 Task: Open a blank google sheet and write heading  Navigate Sales. Add 10 people name  'David White, Emily Green, Andrew Baker, Madison Evans, Logan King, Grace Hill, Gabriel Young, Elizabeth Flores, Samuel Reed, Avery Nelson'Item code in between  450-900. Product range in between  1000-5000. Add Products  Nike shoe, Adidas shoe, Gucci T-shirt, Louis Vuitton bag, Zara Shirt, H&M jeans, Chanel perfume, Versace perfume, Ralph Lauren, Prada ShirtChoose quantity  4 to 9 Tax 12 percent commission 2 percent Total Add Amount. Save page  Navigate Sales log   book
Action: Mouse pressed left at (297, 162)
Screenshot: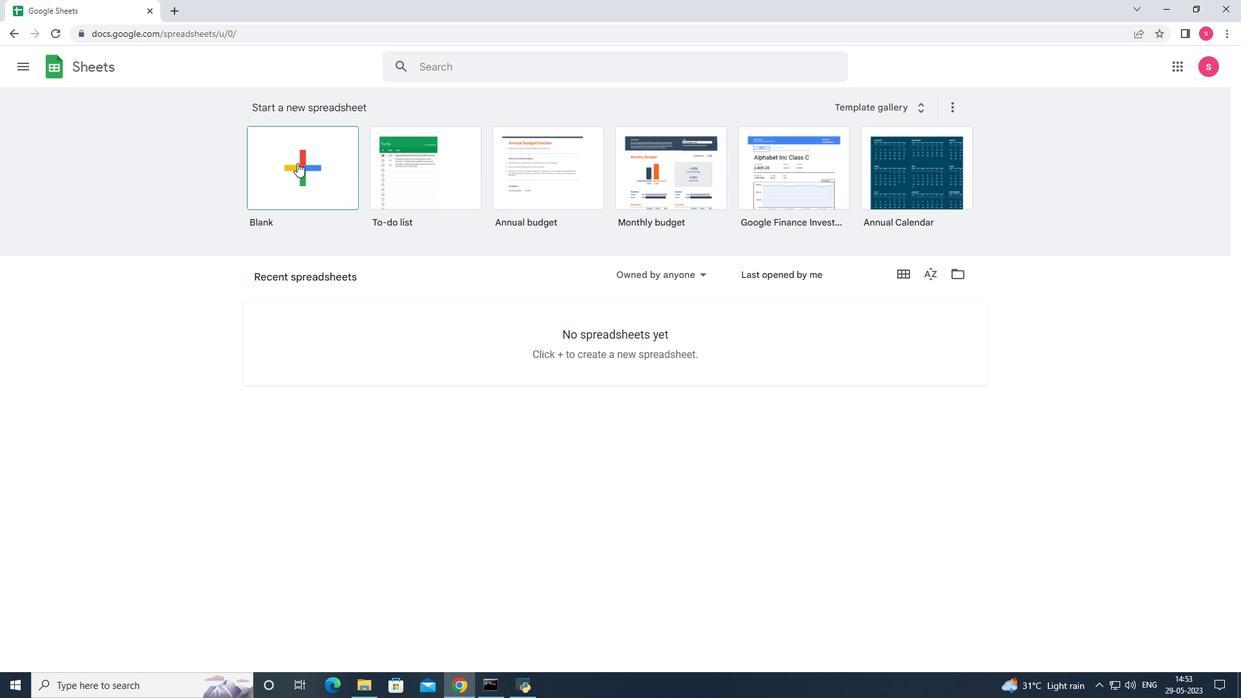 
Action: Mouse moved to (40, 160)
Screenshot: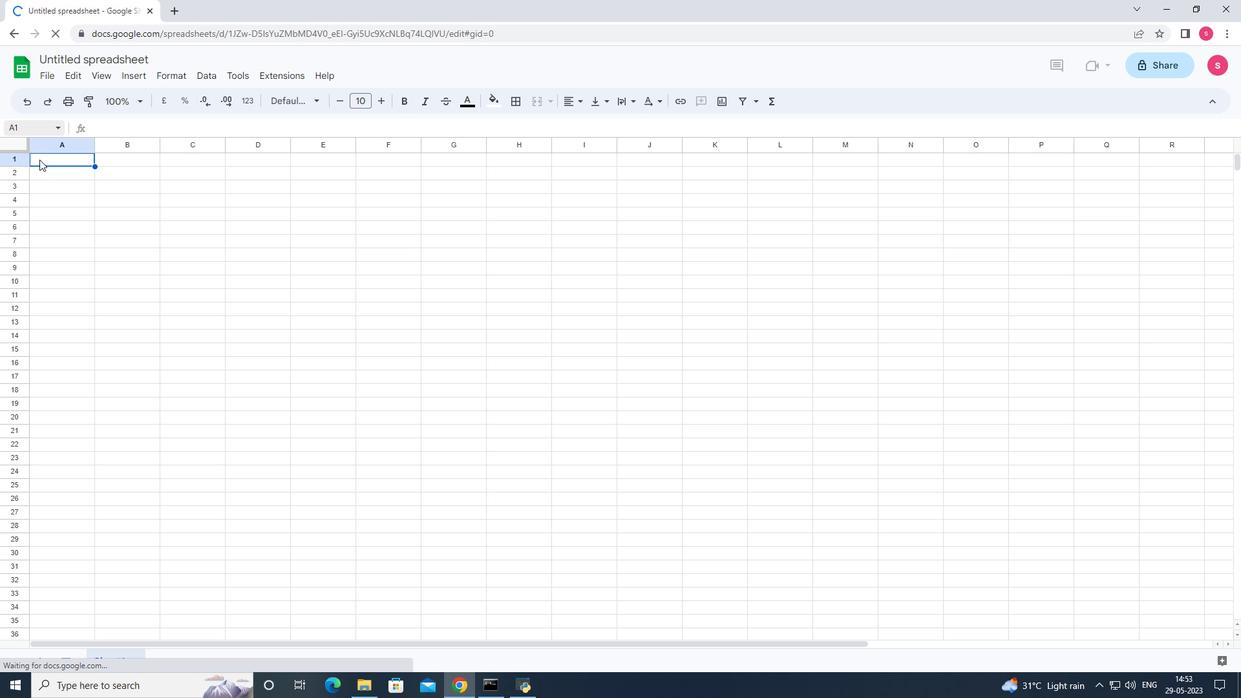 
Action: Mouse pressed left at (40, 160)
Screenshot: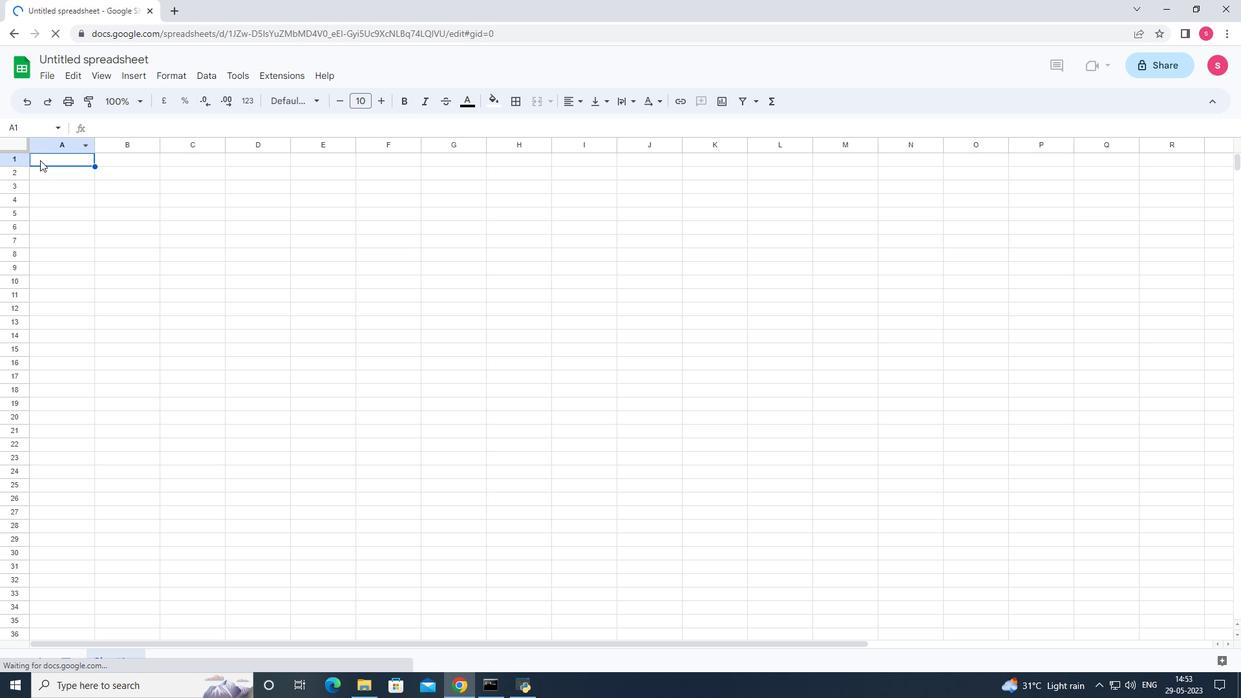 
Action: Key pressed <Key.shift>Navigate<Key.space><Key.shift>Sale
Screenshot: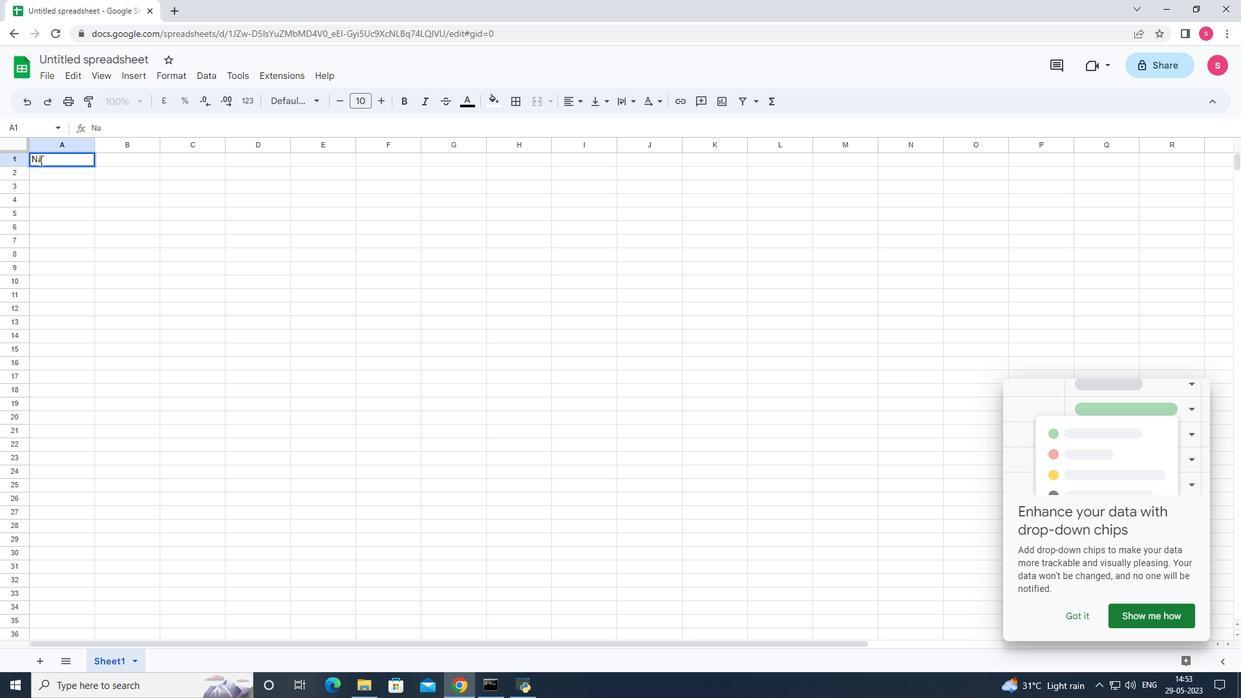 
Action: Mouse moved to (66, 162)
Screenshot: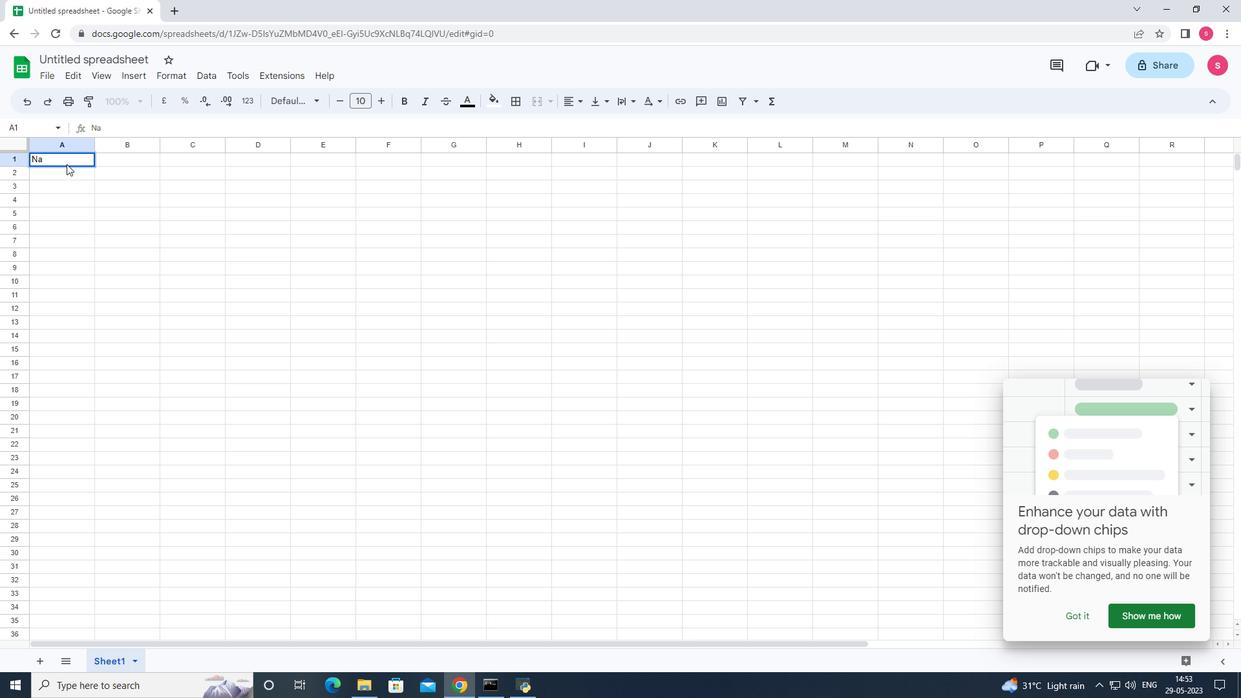 
Action: Mouse pressed left at (66, 162)
Screenshot: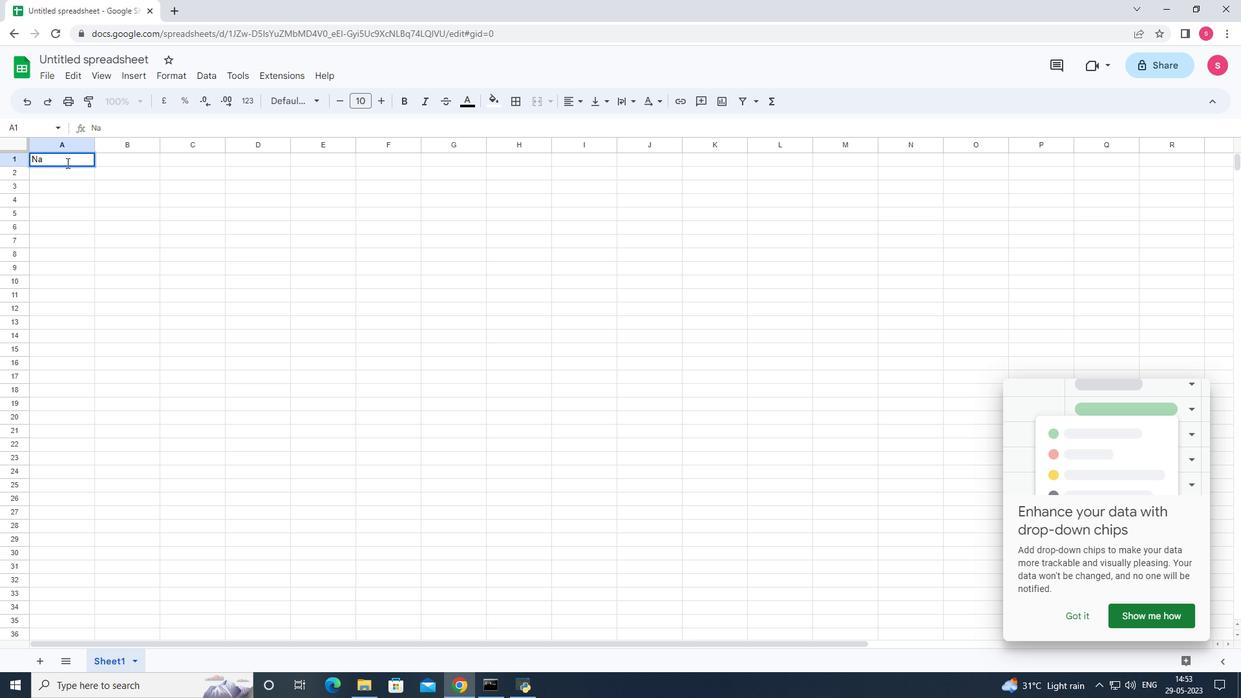 
Action: Mouse moved to (1079, 617)
Screenshot: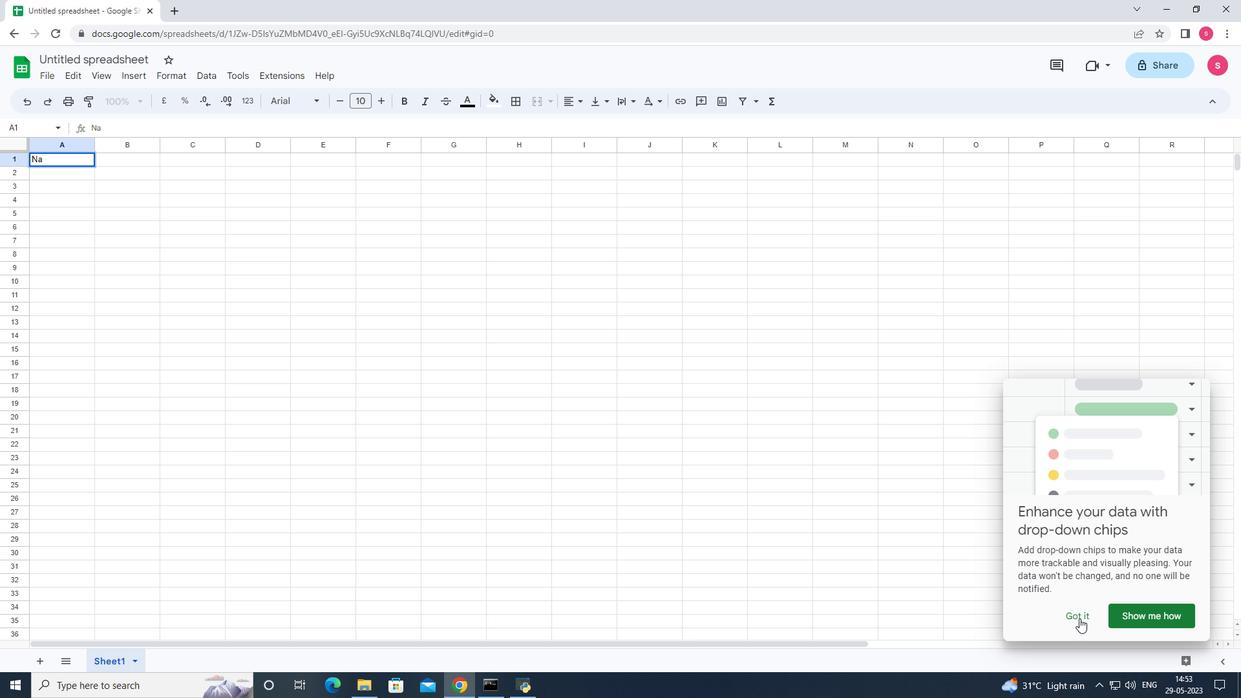
Action: Mouse pressed left at (1079, 617)
Screenshot: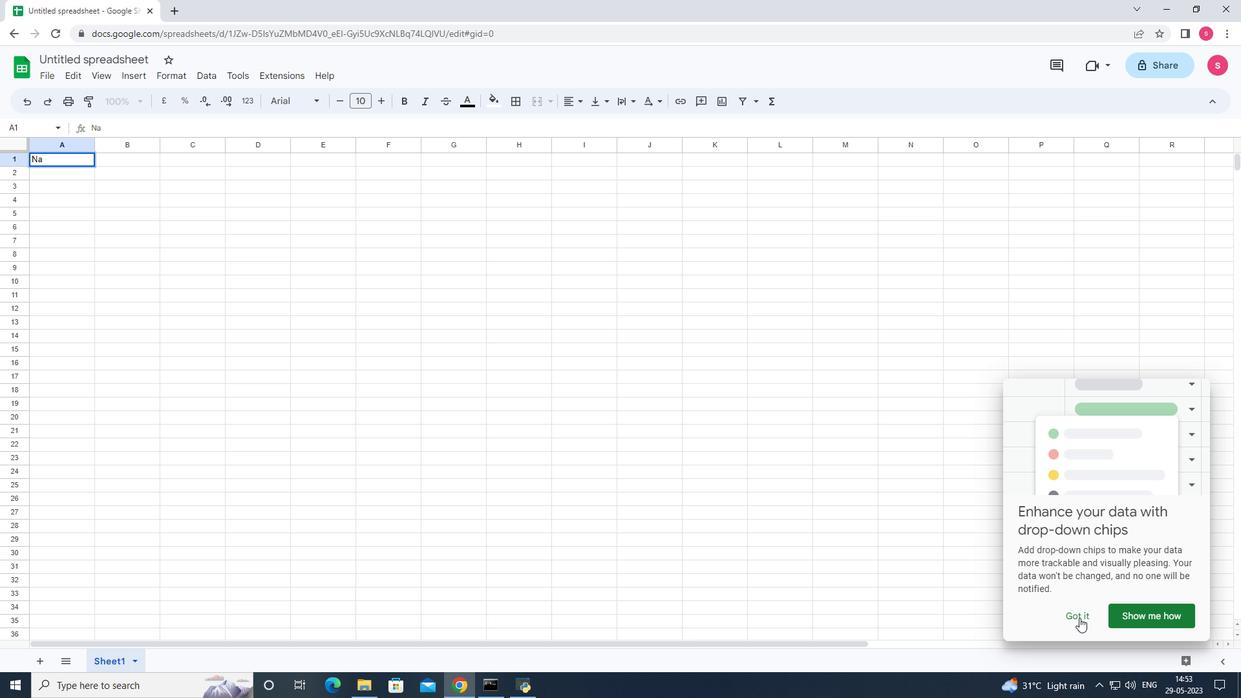 
Action: Mouse moved to (56, 163)
Screenshot: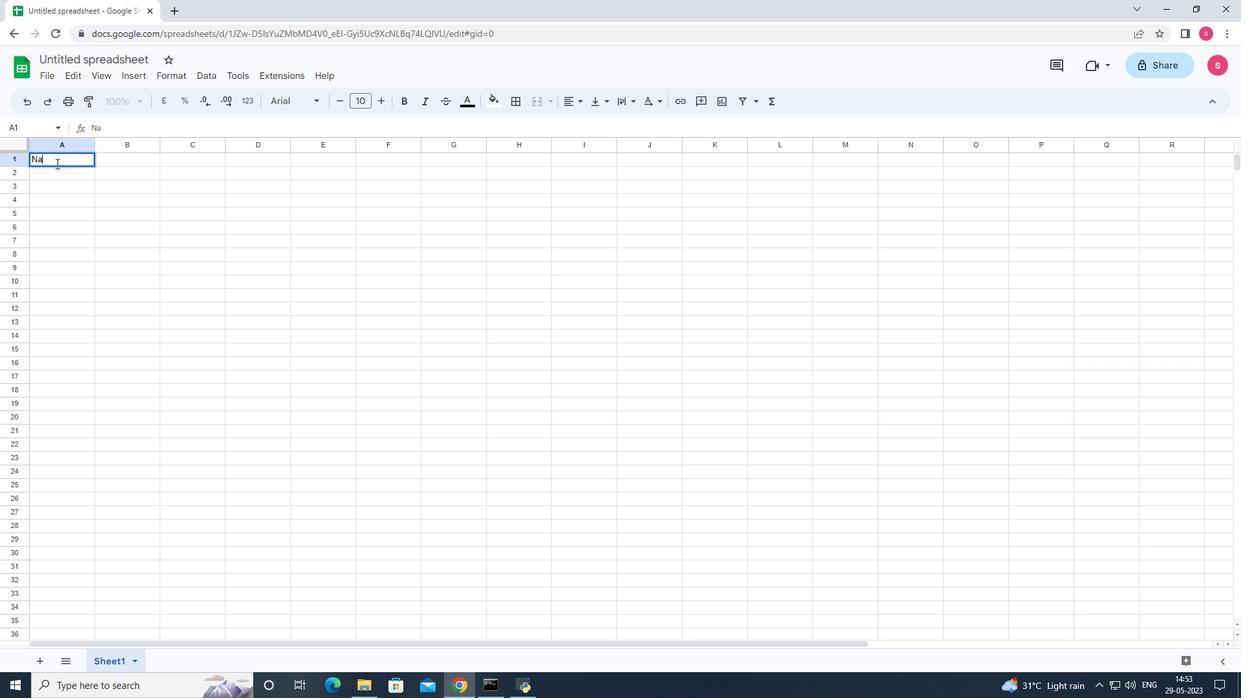 
Action: Key pressed <Key.backspace><Key.backspace><Key.shift>Navigate<Key.space><Key.shift><Key.shift><Key.shift><Key.shift><Key.shift><Key.shift><Key.shift><Key.shift><Key.shift><Key.shift><Key.shift><Key.shift><Key.shift><Key.shift><Key.shift>Sales<Key.tab><Key.down><Key.left><Key.shift>Name<Key.down><Key.shift><Key.shift><Key.shift><Key.shift><Key.shift><Key.shift><Key.shift><Key.shift><Key.shift><Key.shift><Key.shift>David<Key.space><Key.shift>White<Key.down><Key.shift><Key.shift><Key.shift>Emily<Key.space><Key.shift>Green<Key.down><Key.shift><Key.shift><Key.shift><Key.shift><Key.shift><Key.shift><Key.shift>Anf<Key.backspace>drew<Key.space><Key.shift><Key.shift><Key.shift><Key.shift><Key.shift><Key.shift><Key.shift><Key.shift><Key.shift><Key.shift><Key.shift><Key.shift><Key.shift><Key.shift><Key.shift><Key.shift><Key.shift><Key.shift><Key.shift><Key.shift><Key.shift><Key.shift><Key.shift><Key.shift><Key.shift><Key.shift><Key.shift><Key.shift><Key.shift>Baker<Key.down><Key.shift><Key.shift><Key.shift><Key.shift><Key.shift><Key.shift><Key.shift><Key.shift><Key.shift><Key.shift><Key.shift><Key.shift><Key.shift><Key.shift><Key.shift><Key.shift>Madison<Key.space><Key.shift><Key.shift>Evans<Key.tab><Key.left><Key.down><Key.shift><Key.shift><Key.shift><Key.shift><Key.shift><Key.shift><Key.shift><Key.shift><Key.shift><Key.shift><Key.shift><Key.shift><Key.shift><Key.shift><Key.shift><Key.shift><Key.shift><Key.shift><Key.shift><Key.shift><Key.shift><Key.shift><Key.shift><Key.shift><Key.shift><Key.shift><Key.shift><Key.shift><Key.shift><Key.shift><Key.shift><Key.shift><Key.shift><Key.shift><Key.shift><Key.shift><Key.shift><Key.shift><Key.shift><Key.shift><Key.shift>Logan<Key.space><Key.shift>King<Key.down><Key.shift><Key.shift><Key.shift><Key.shift><Key.shift><Key.shift><Key.shift><Key.shift><Key.shift><Key.shift><Key.shift><Key.shift><Key.shift><Key.shift>Grace<Key.space><Key.shift>N<Key.backspace><Key.shift>Hill<Key.down><Key.shift><Key.shift><Key.shift>Gabriel<Key.space><Key.shift><Key.shift><Key.shift><Key.shift><Key.shift><Key.shift><Key.shift><Key.shift><Key.shift><Key.shift><Key.shift><Key.shift><Key.shift><Key.shift><Key.shift><Key.shift><Key.shift>Young<Key.down><Key.shift><Key.shift><Key.shift><Key.shift><Key.shift>Elizabeth<Key.space><Key.shift><Key.shift><Key.shift><Key.shift><Key.shift><Key.shift><Key.shift><Key.shift><Key.shift>Flores<Key.down><Key.shift>Samuel<Key.space><Key.shift><Key.shift><Key.shift><Key.shift><Key.shift><Key.shift><Key.shift><Key.shift><Key.shift><Key.shift><Key.shift>Reed<Key.down><Key.shift>Avery<Key.space><Key.shift>Nalson<Key.right><Key.up><Key.up><Key.up><Key.up><Key.up><Key.up><Key.up><Key.up><Key.up><Key.up><Key.shift>Item<Key.space><Key.shift>Ca<Key.backspace>ode<Key.down>452<Key.down>498<Key.down>468<Key.down>700<Key.down>800<Key.down>750<Key.down>850<Key.down>789<Key.down>658<Key.down>864<Key.down><Key.right><Key.right><Key.left><Key.up><Key.up><Key.up><Key.up><Key.up><Key.up><Key.up><Key.up><Key.up><Key.up><Key.up><Key.shift>Product<Key.space><Key.shift>Range<Key.down>1005<Key.down>2005<Key.down>3005<Key.down>4005<Key.down>4586<Key.down>3856<Key.down>5<Key.backspace>4658<Key.down>6<Key.backspace>21568<Key.backspace><Key.down>3458<Key.down>2658<Key.down><Key.right><Key.up><Key.up><Key.up><Key.up><Key.up><Key.up><Key.up><Key.up><Key.up><Key.up><Key.up><Key.shift>Products<Key.down><Key.shift>Nike<Key.space><Key.shift>SHOE<Key.down><Key.shift><Key.shift><Key.shift><Key.shift><Key.shift><Key.shift><Key.shift>Adidas<Key.space><Key.shift><Key.shift><Key.shift><Key.shift><Key.shift><Key.shift><Key.shift><Key.shift><Key.shift><Key.shift><Key.shift><Key.shift><Key.shift>Shoe<Key.down><Key.shift><Key.shift><Key.shift><Key.shift><Key.shift><Key.shift><Key.shift><Key.shift><Key.shift><Key.shift><Key.shift><Key.shift><Key.shift><Key.shift>Gucci<Key.space><Key.shift><Key.shift><Key.shift>T-shirt<Key.down><Key.shift><Key.shift><Key.shift><Key.shift>Lous<Key.backspace>is<Key.space><Key.shift><Key.shift><Key.shift><Key.shift><Key.shift><Key.shift><Key.shift><Key.shift><Key.shift><Key.shift><Key.shift><Key.shift><Key.shift><Key.shift><Key.shift><Key.shift><Key.shift>Vuitton<Key.space><Key.shift>Bag<Key.down><Key.shift><Key.shift><Key.shift><Key.shift><Key.shift><Key.shift><Key.shift><Key.shift><Key.shift><Key.shift><Key.shift><Key.shift><Key.shift><Key.shift><Key.shift><Key.shift><Key.shift><Key.shift><Key.shift>Zara<Key.space><Key.shift><Key.shift><Key.shift><Key.shift><Key.shift><Key.shift><Key.shift><Key.shift><Key.shift><Key.shift><Key.shift><Key.shift><Key.shift><Key.shift><Key.shift><Key.shift><Key.shift><Key.shift><Key.shift><Key.shift><Key.shift><Key.shift><Key.shift><Key.shift><Key.shift><Key.shift><Key.shift><Key.shift><Key.shift><Key.shift><Key.shift><Key.shift><Key.shift><Key.shift><Key.shift><Key.shift><Key.shift><Key.shift><Key.shift><Key.shift>shirt<Key.down><Key.shift><Key.shift><Key.shift><Key.shift><Key.shift><Key.shift><Key.shift><Key.shift><Key.shift><Key.shift><Key.shift><Key.shift><Key.shift>H<Key.shift>&<Key.shift>M<Key.space>jeans<Key.down><Key.shift><Key.shift><Key.shift><Key.shift><Key.shift>Chanel<Key.space><Key.shift>Perfume<Key.down><Key.shift>Va<Key.backspace>ersace<Key.space><Key.shift>Perfume<Key.down><Key.shift><Key.shift><Key.shift><Key.shift><Key.shift><Key.shift><Key.shift><Key.shift><Key.shift><Key.shift><Key.shift><Key.shift><Key.shift><Key.shift>Ralph<Key.space><Key.shift>Lauren<Key.down><Key.shift><Key.shift><Key.shift><Key.shift><Key.shift><Key.shift><Key.shift><Key.shift><Key.shift><Key.shift><Key.shift><Key.shift><Key.shift><Key.shift><Key.shift><Key.shift><Key.shift><Key.shift><Key.shift><Key.shift><Key.shift><Key.shift><Key.shift><Key.shift><Key.shift><Key.shift><Key.shift><Key.shift><Key.shift><Key.shift><Key.shift><Key.shift><Key.shift><Key.shift><Key.shift><Key.shift><Key.shift><Key.shift><Key.shift><Key.shift><Key.shift><Key.shift><Key.shift><Key.shift><Key.shift><Key.shift>Prada<Key.space><Key.shift><Key.shift><Key.shift><Key.shift><Key.shift><Key.shift><Key.shift><Key.shift><Key.shift><Key.shift><Key.shift><Key.shift><Key.shift><Key.shift><Key.shift><Key.shift><Key.shift><Key.shift><Key.shift><Key.shift><Key.shift><Key.shift><Key.shift><Key.shift><Key.shift><Key.shift><Key.shift><Key.shift><Key.shift><Key.shift><Key.shift><Key.shift><Key.shift><Key.shift><Key.shift><Key.shift><Key.shift><Key.shift><Key.shift><Key.shift><Key.shift><Key.shift><Key.shift><Key.shift><Key.shift><Key.shift><Key.shift><Key.shift><Key.shift><Key.shift><Key.shift><Key.shift><Key.shift><Key.shift><Key.shift><Key.shift><Key.shift><Key.shift><Key.shift><Key.shift><Key.shift><Key.shift><Key.shift><Key.shift><Key.shift><Key.shift><Key.shift><Key.shift><Key.shift><Key.shift><Key.shift><Key.shift><Key.shift><Key.shift><Key.shift><Key.shift><Key.shift><Key.shift><Key.shift><Key.shift><Key.shift><Key.shift><Key.shift><Key.shift><Key.shift><Key.shift><Key.shift><Key.shift><Key.shift><Key.shift><Key.shift><Key.shift><Key.shift><Key.shift><Key.shift><Key.shift><Key.shift><Key.shift><Key.shift><Key.shift><Key.shift><Key.shift><Key.shift><Key.shift><Key.shift>Shirt<Key.right><Key.up><Key.up><Key.up><Key.up><Key.up><Key.up><Key.up><Key.up><Key.up><Key.up><Key.shift><Key.shift><Key.shift><Key.shift><Key.shift><Key.shift><Key.shift><Key.shift><Key.shift><Key.shift><Key.shift>Quantity<Key.down>4<Key.down><Key.down><Key.up>5<Key.down>6<Key.down>8<Key.down>9<Key.down>7<Key.down>5<Key.down>6<Key.down>8<Key.down><Key.down>4<Key.backspace><Key.up>4<Key.right><Key.up><Key.up><Key.up><Key.up><Key.up><Key.up><Key.up><Key.up><Key.up><Key.up><Key.shift>Amount<Key.tab><Key.shift><Key.shift>Commission<Key.tab><Key.shift><Key.shift><Key.shift><Key.shift>Total<Key.left><Key.left><Key.left><Key.right><Key.down>
Screenshot: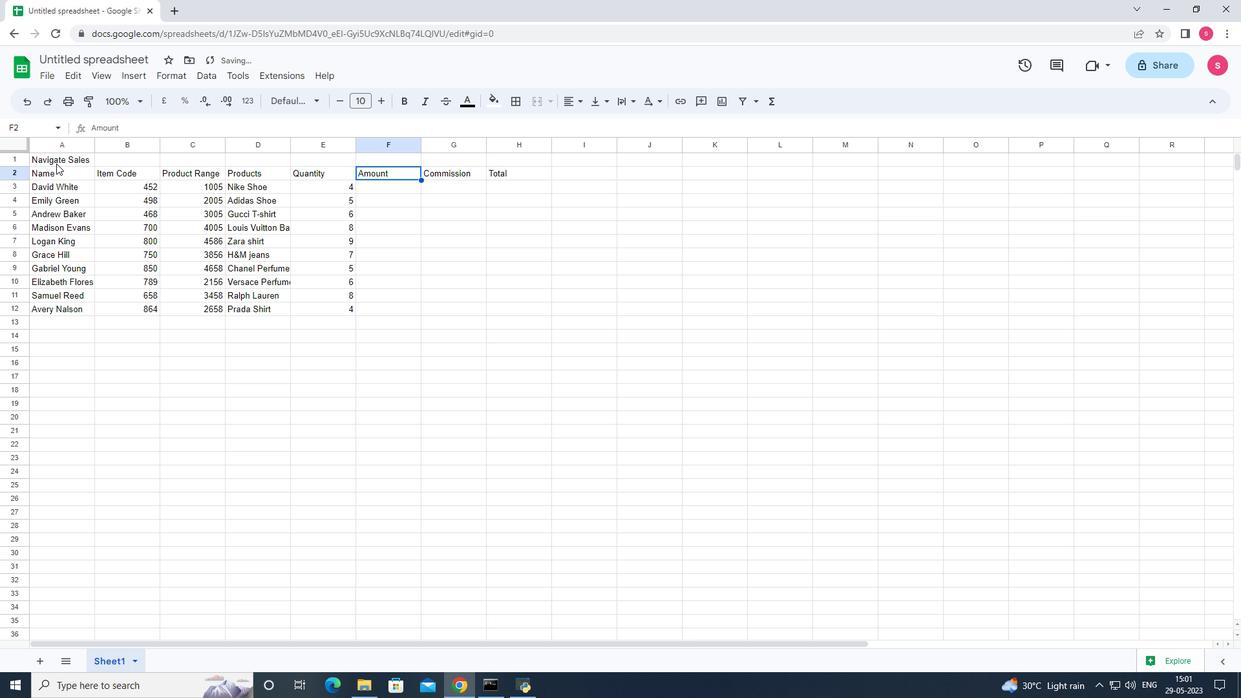 
Action: Mouse moved to (179, 180)
Screenshot: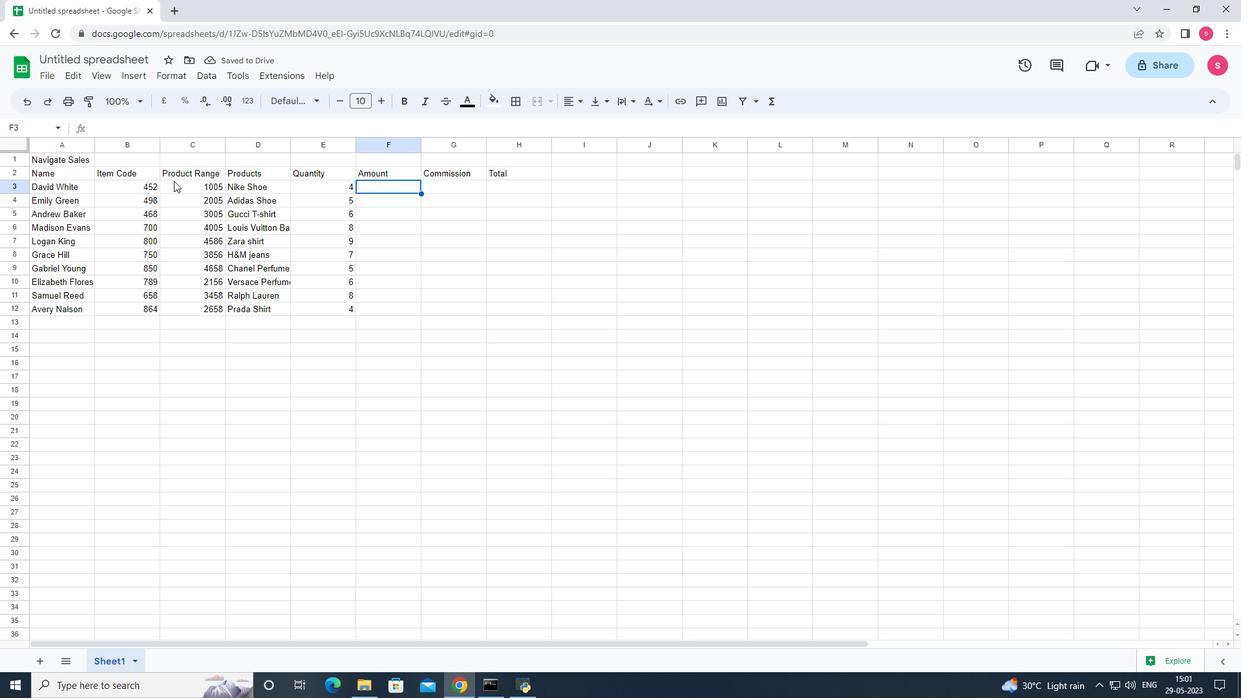 
Action: Key pressed =sum<Key.shift>(
Screenshot: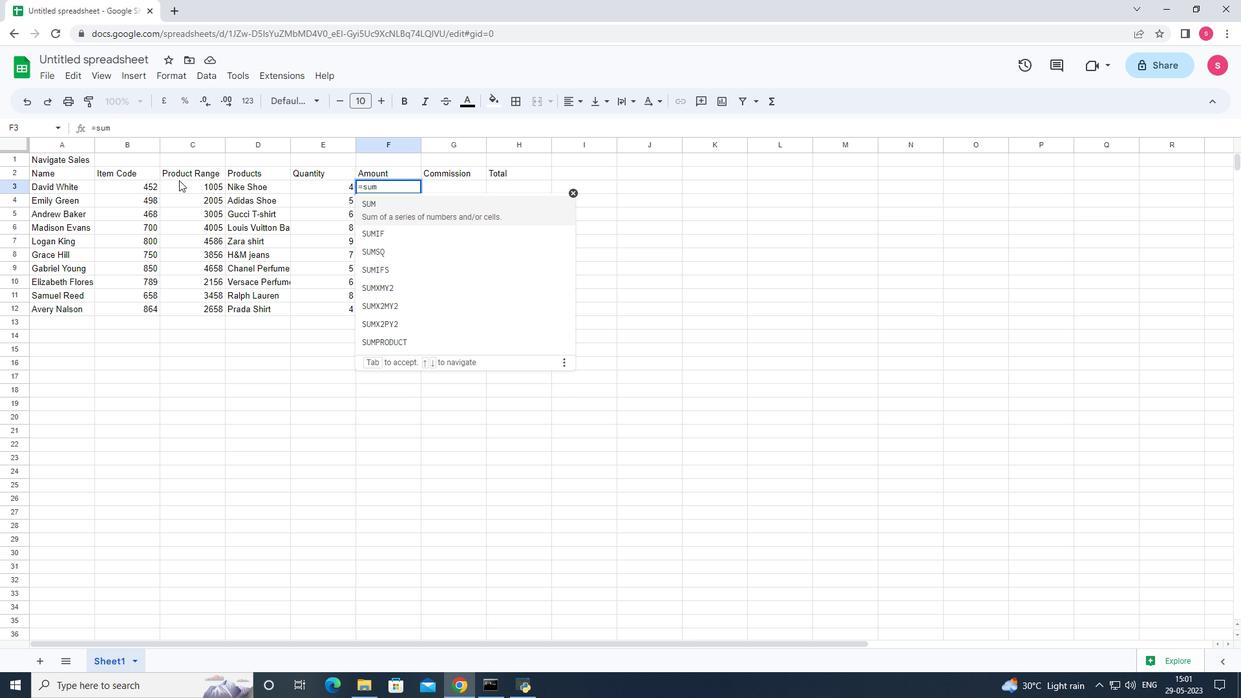 
Action: Mouse moved to (208, 190)
Screenshot: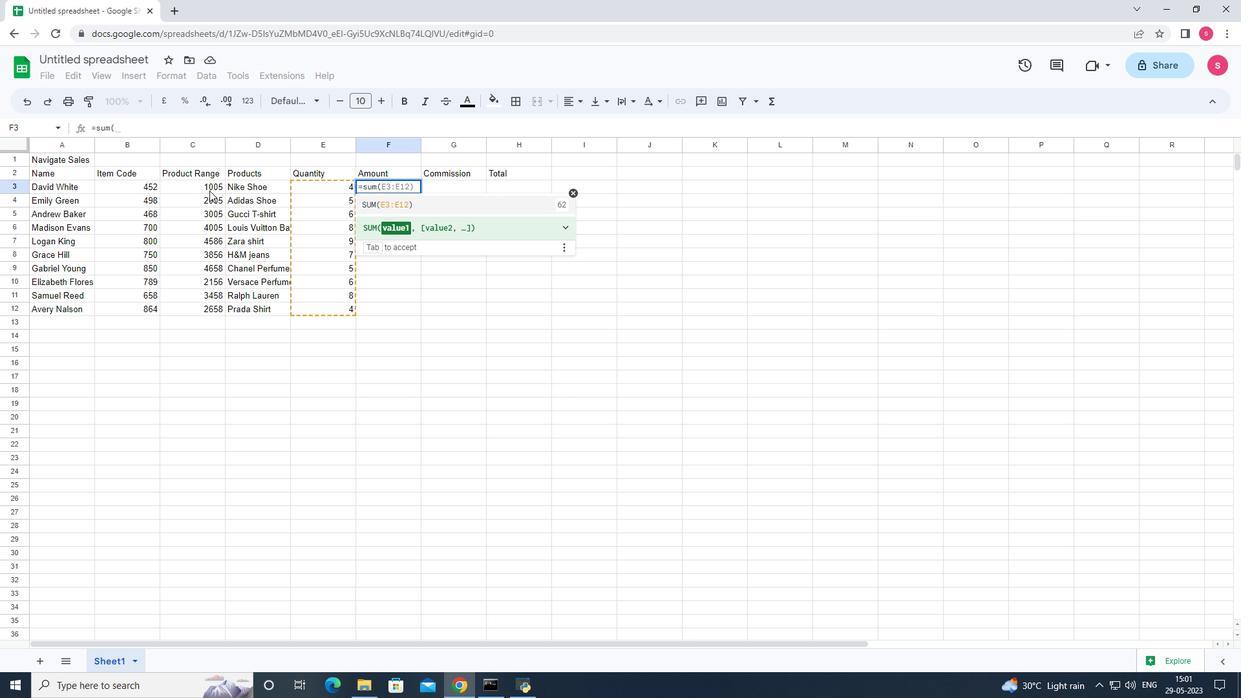 
Action: Mouse pressed left at (208, 190)
Screenshot: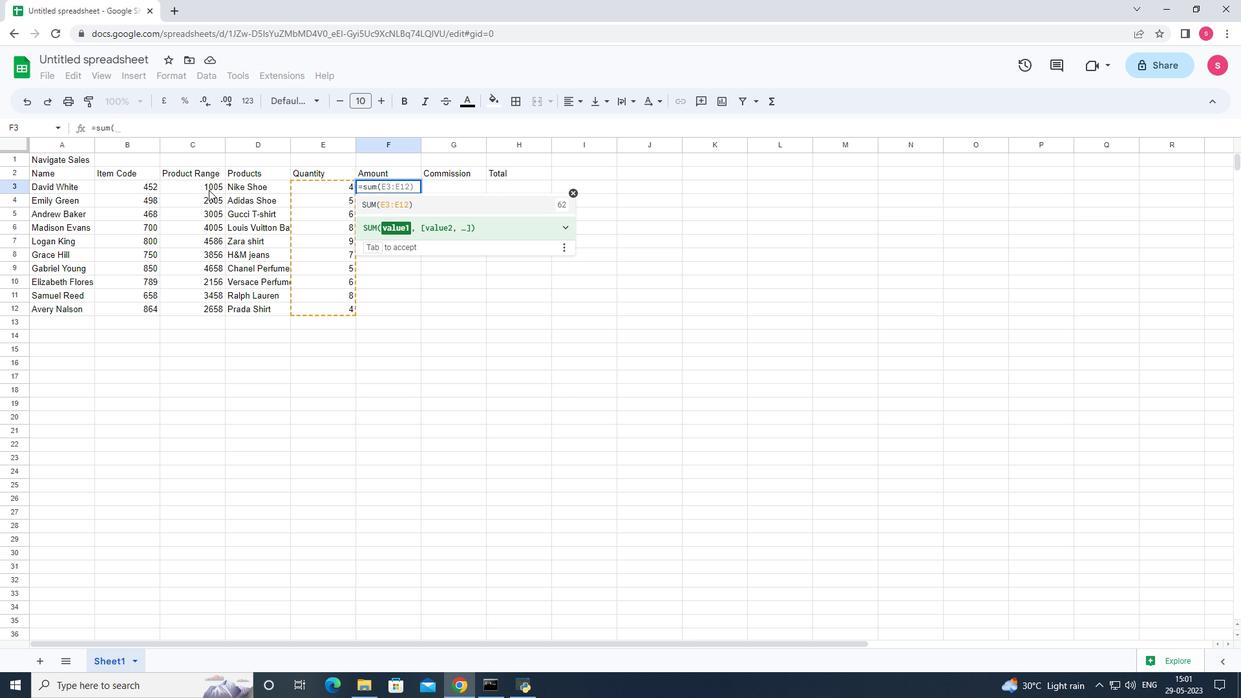 
Action: Key pressed <Key.shift><Key.shift><Key.shift><Key.shift><Key.shift>*
Screenshot: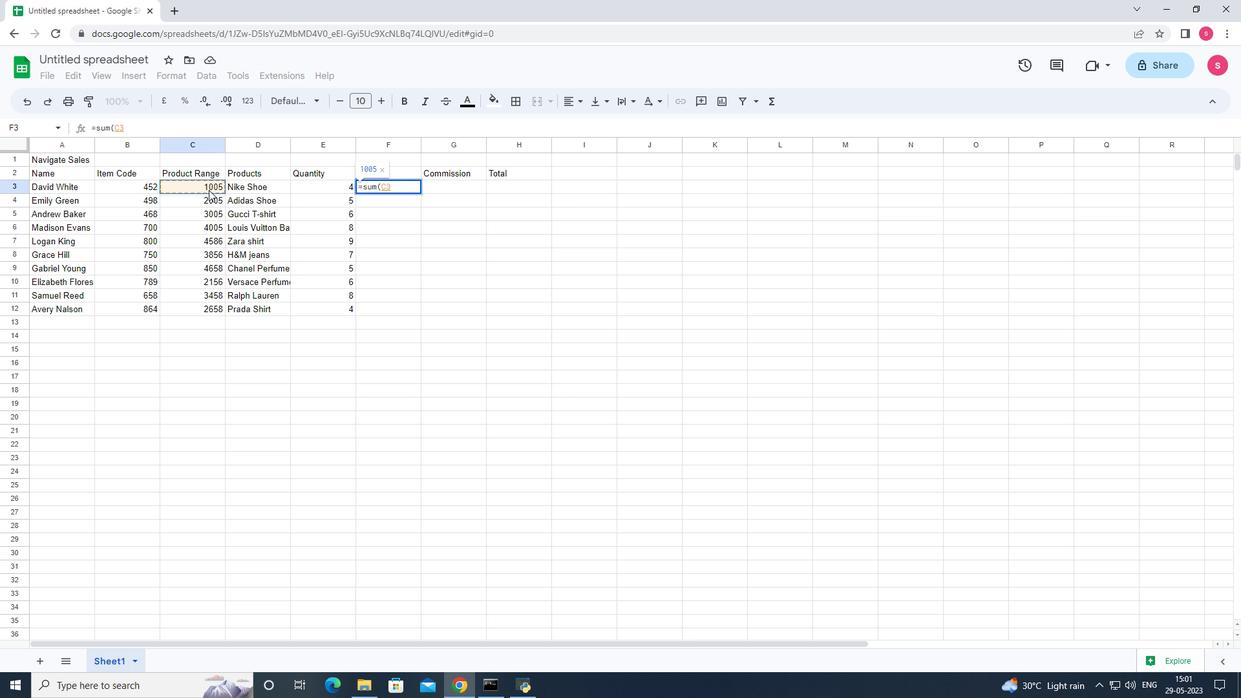 
Action: Mouse moved to (320, 181)
Screenshot: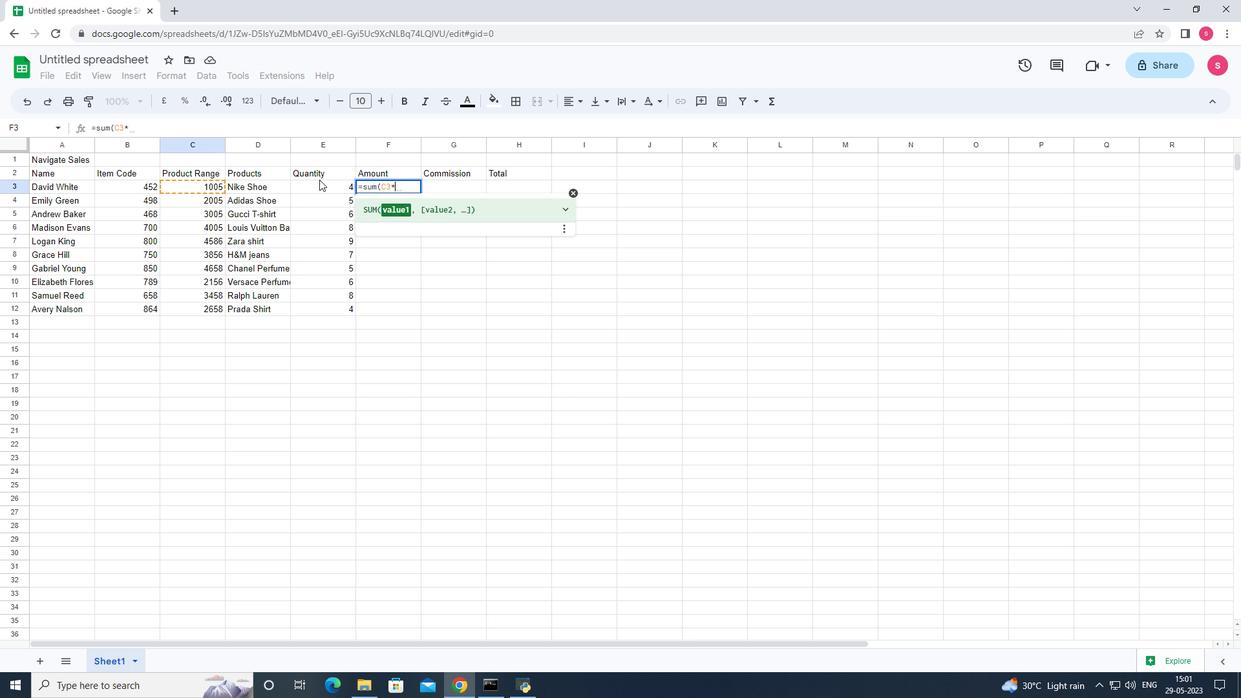 
Action: Mouse pressed left at (320, 181)
Screenshot: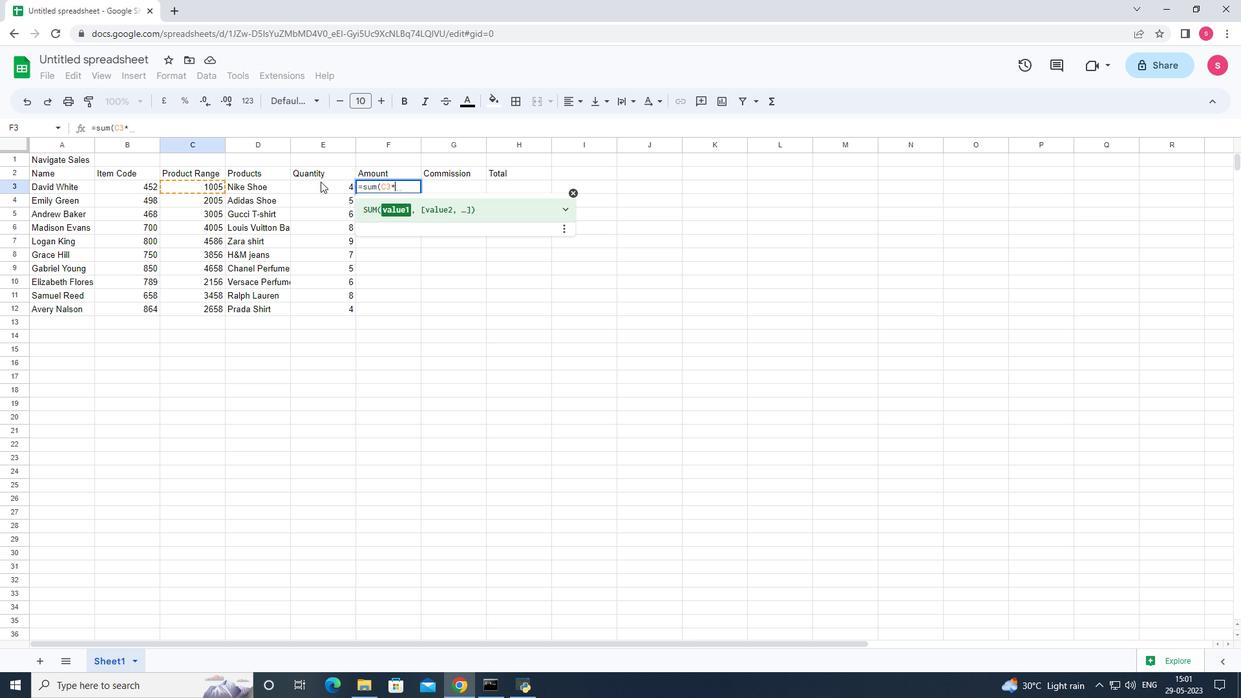 
Action: Mouse moved to (320, 182)
Screenshot: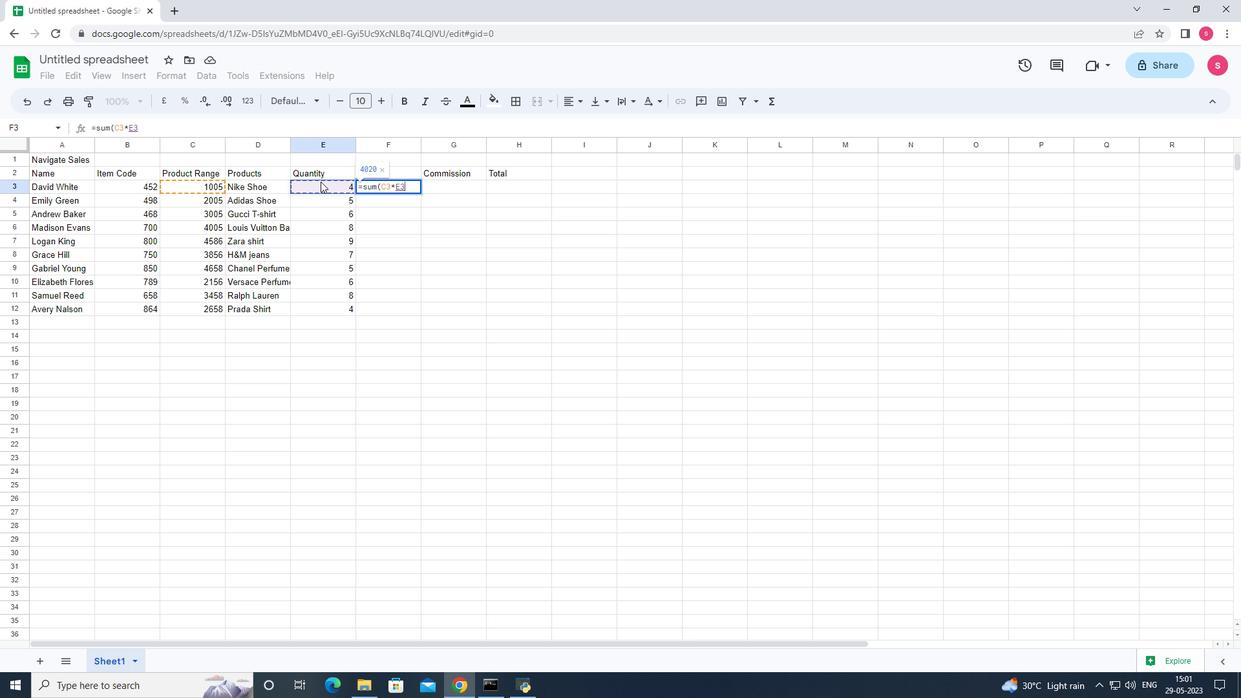 
Action: Key pressed <Key.shift><Key.shift>)<Key.enter>
Screenshot: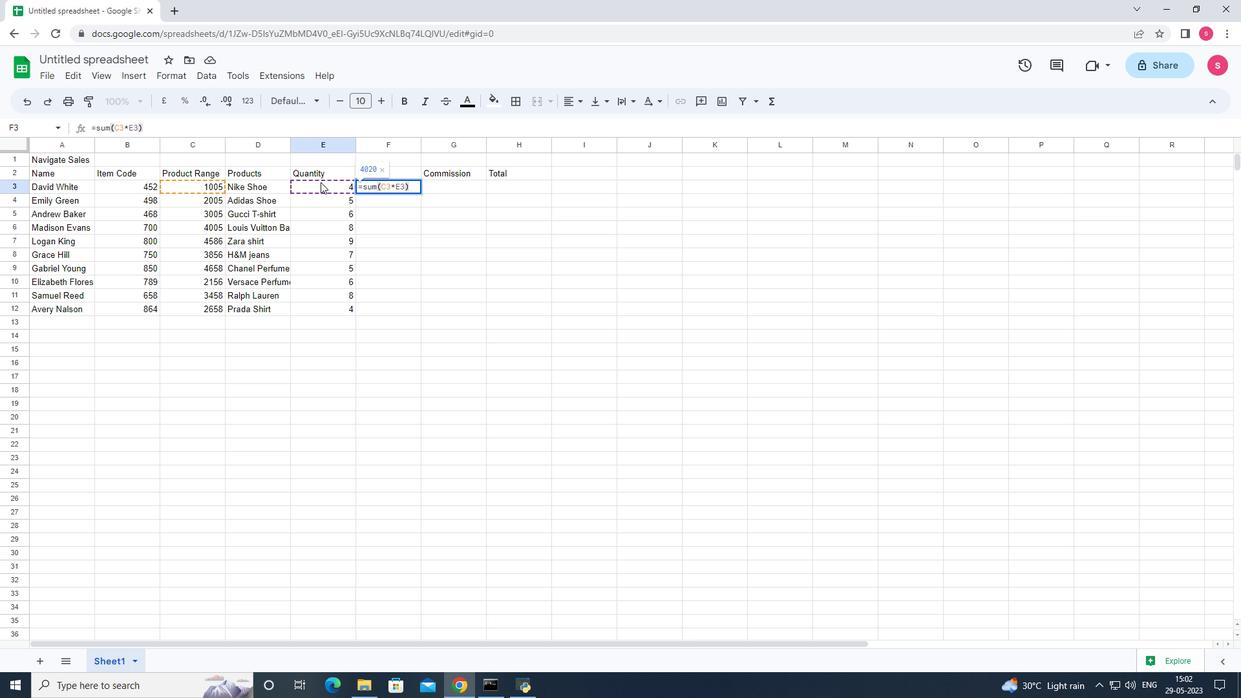 
Action: Mouse moved to (444, 181)
Screenshot: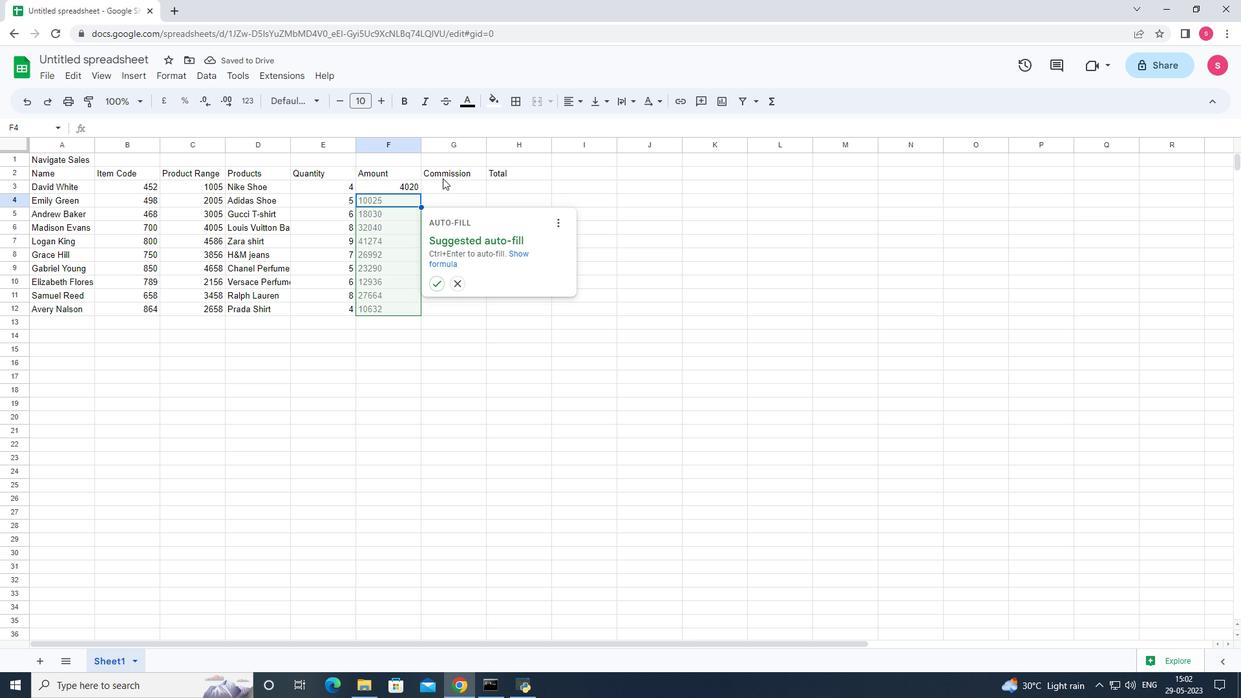 
Action: Mouse pressed left at (444, 181)
Screenshot: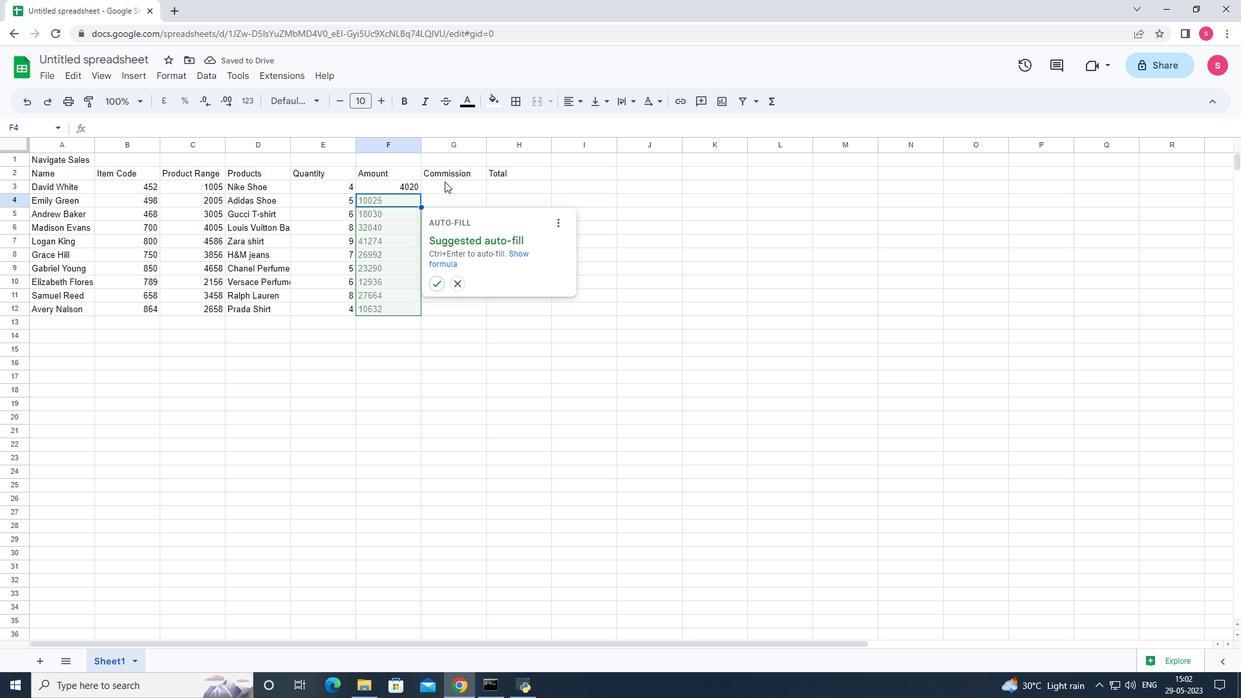 
Action: Mouse moved to (403, 188)
Screenshot: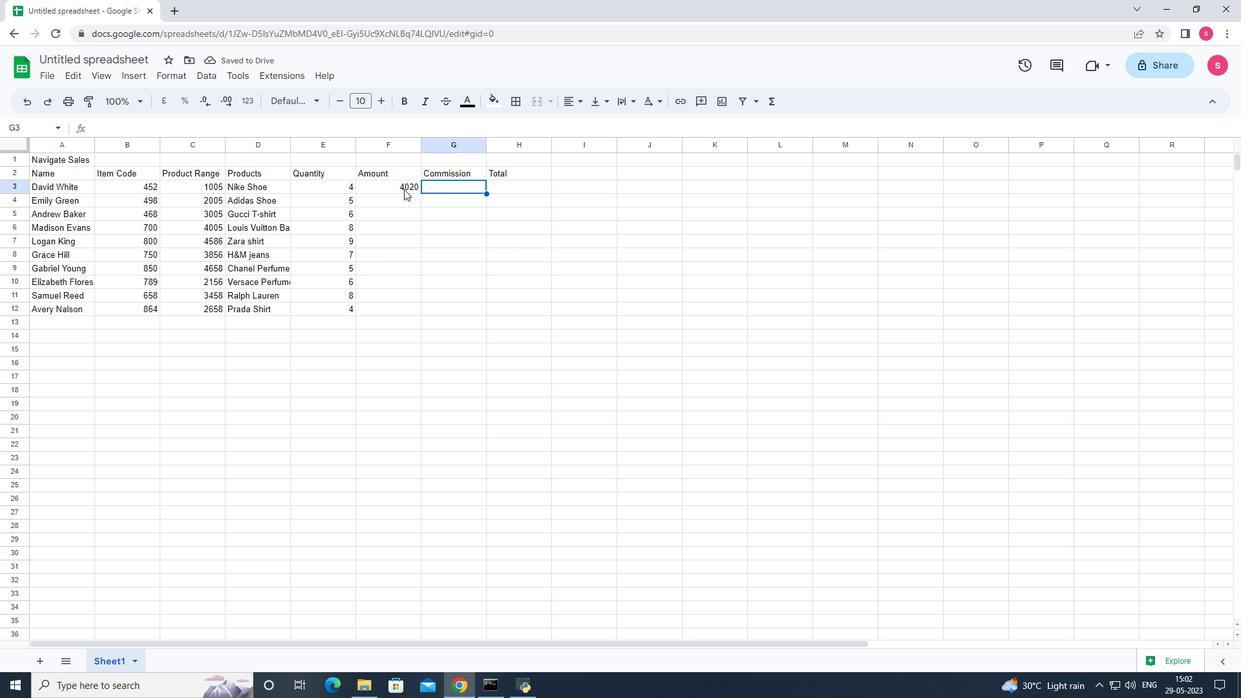 
Action: Mouse pressed left at (403, 188)
Screenshot: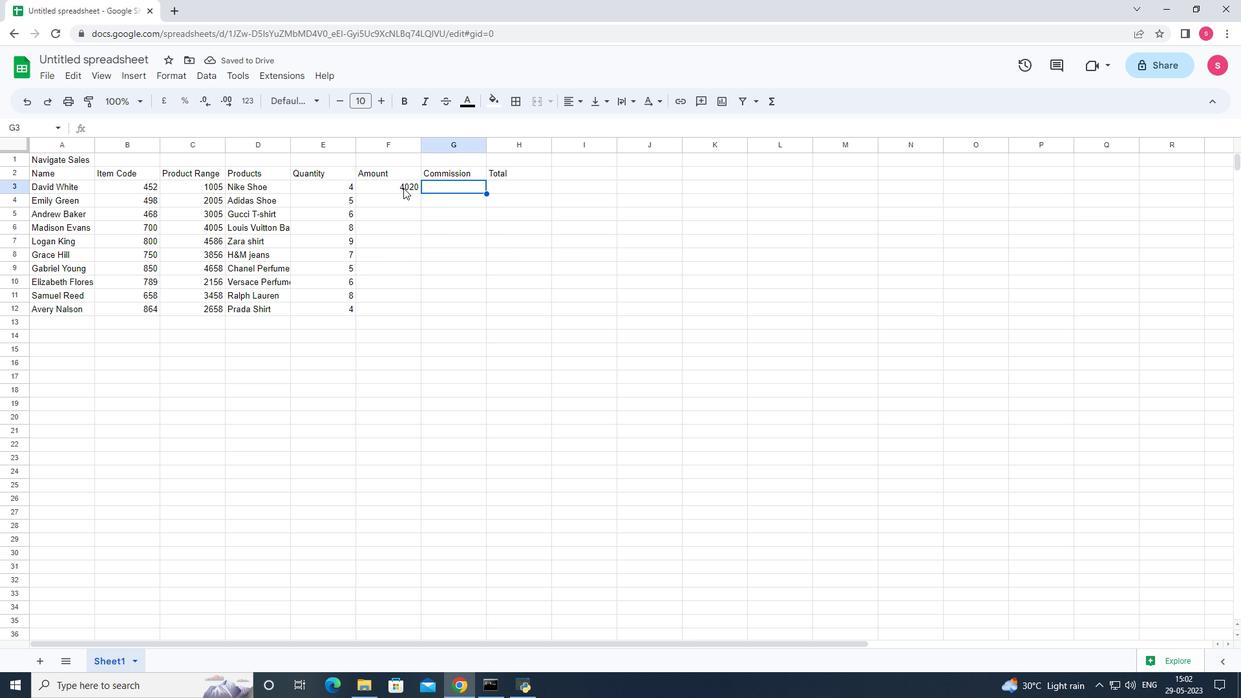 
Action: Mouse moved to (421, 193)
Screenshot: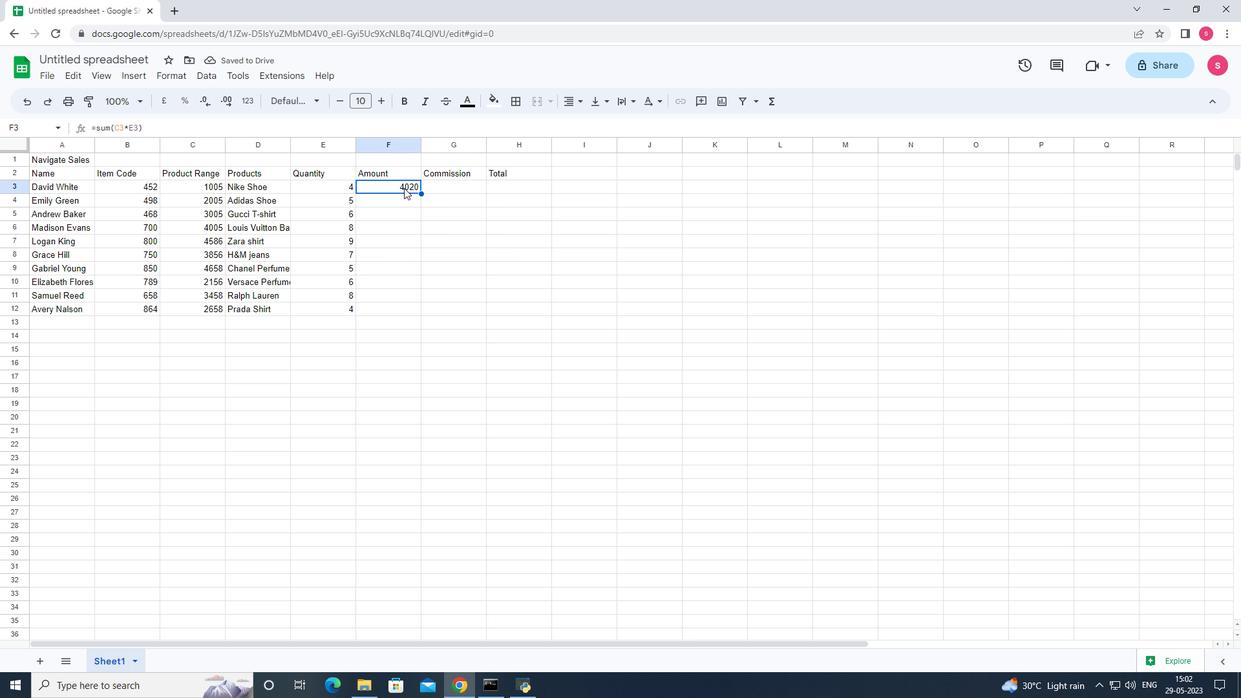 
Action: Mouse pressed left at (421, 193)
Screenshot: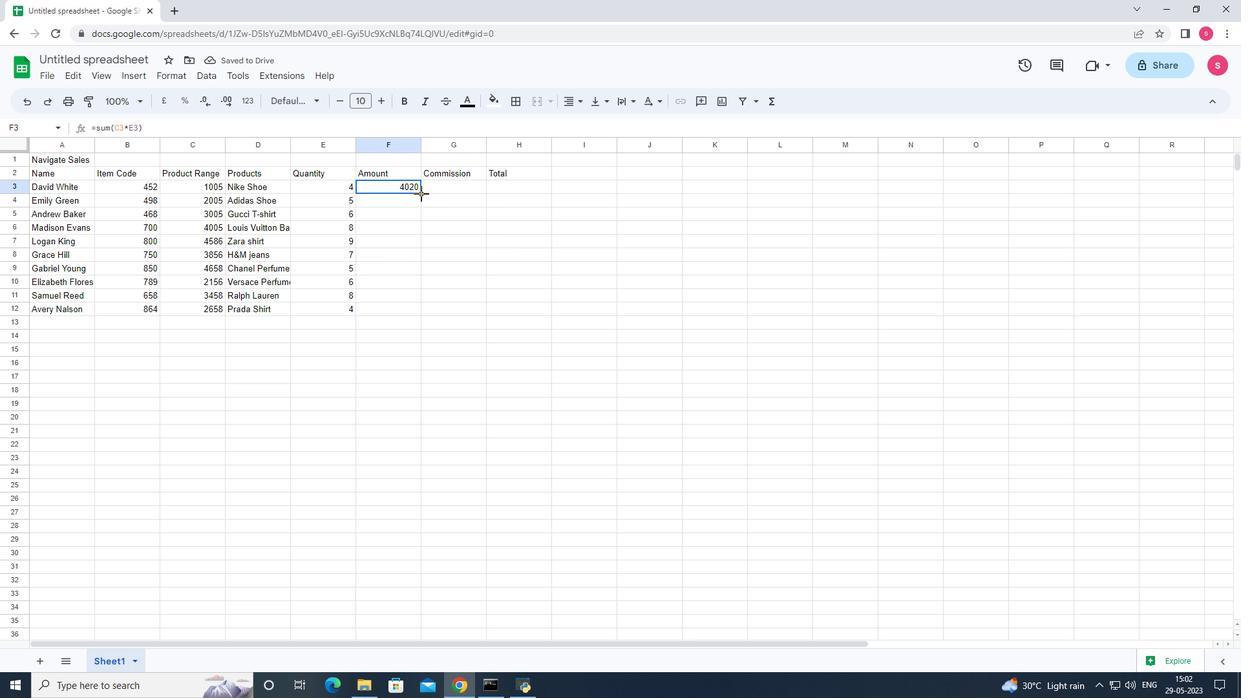 
Action: Mouse moved to (447, 187)
Screenshot: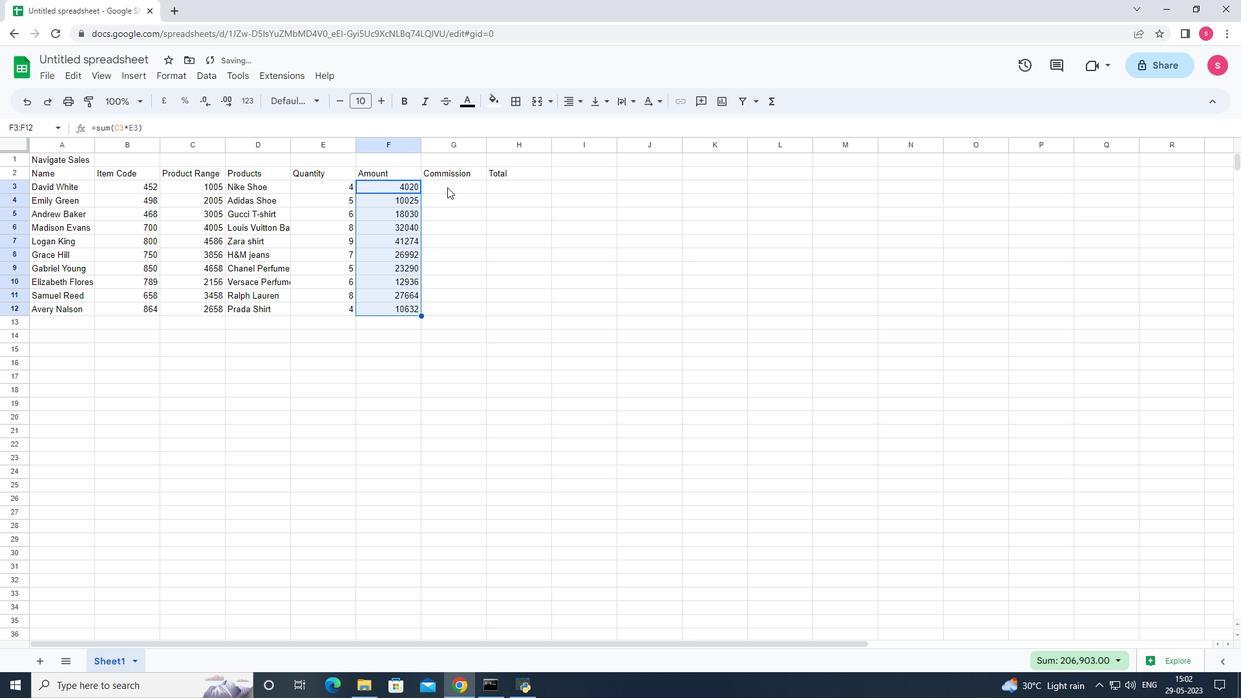 
Action: Mouse pressed left at (447, 187)
Screenshot: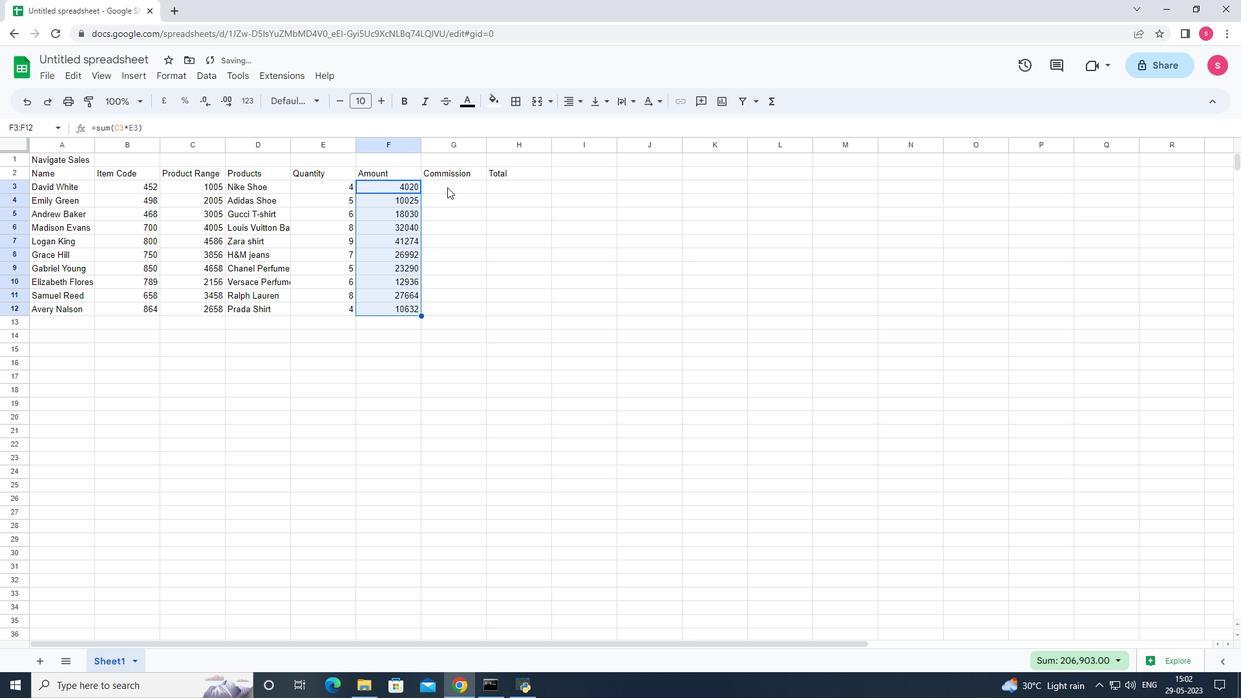 
Action: Mouse moved to (447, 188)
Screenshot: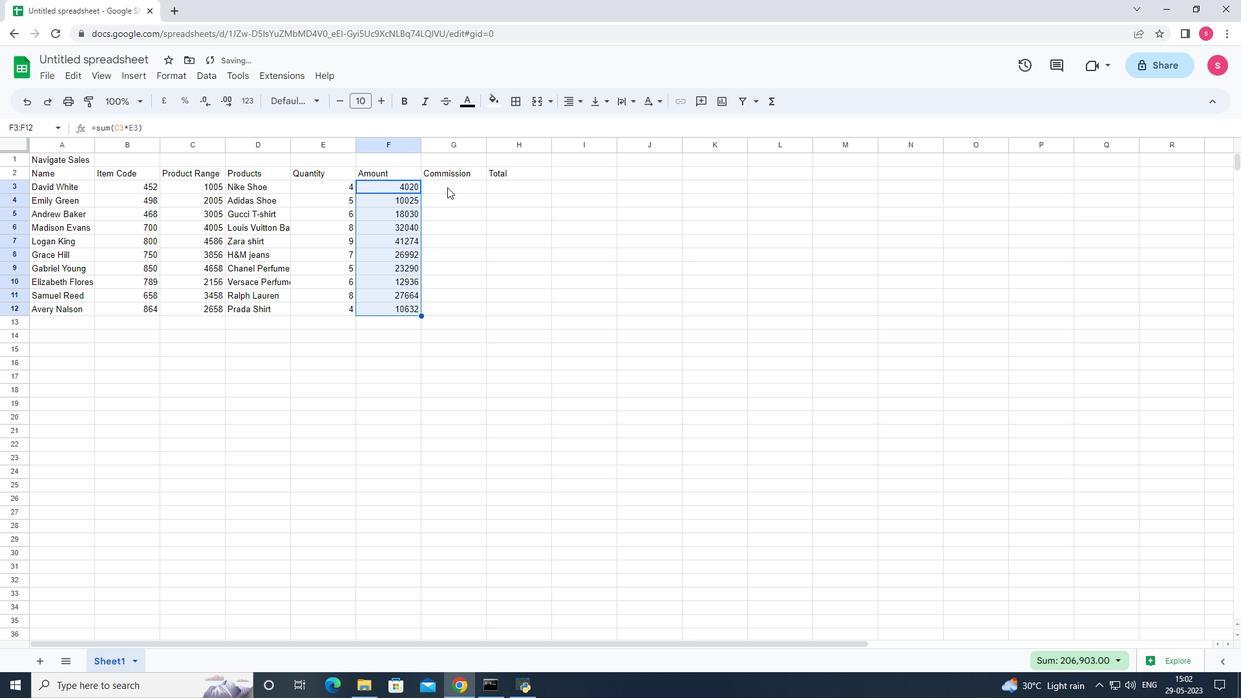 
Action: Key pressed =<Key.f10>
Screenshot: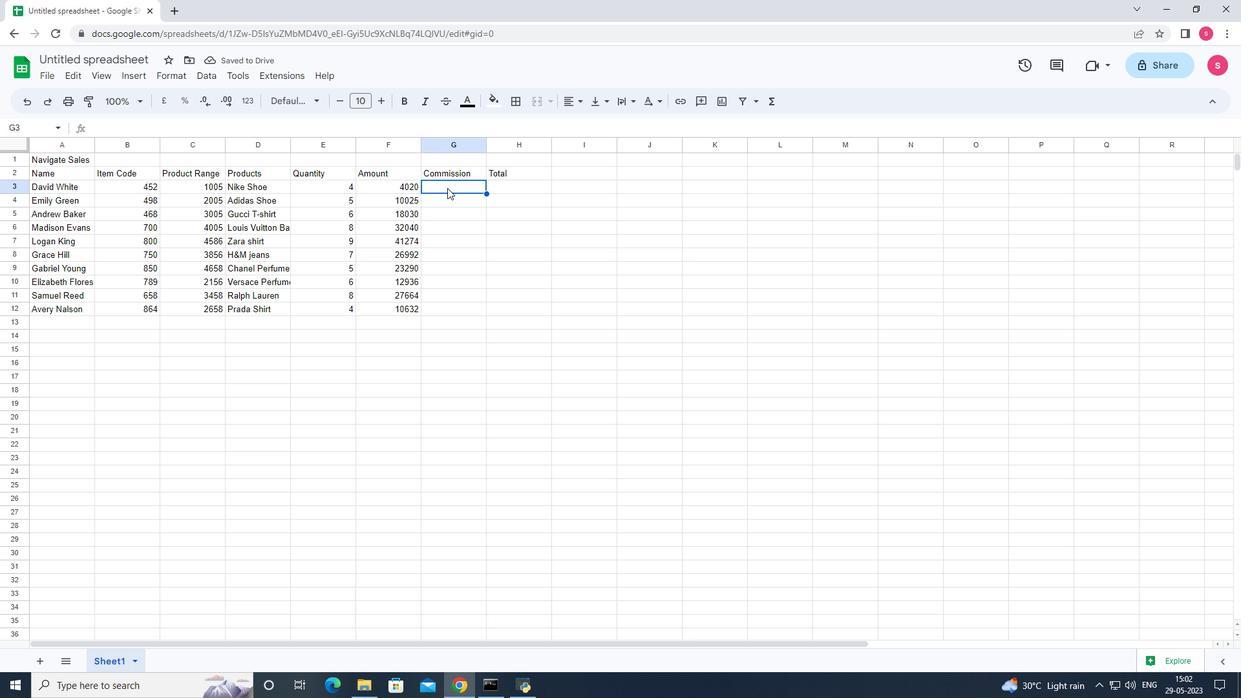 
Action: Mouse moved to (400, 186)
Screenshot: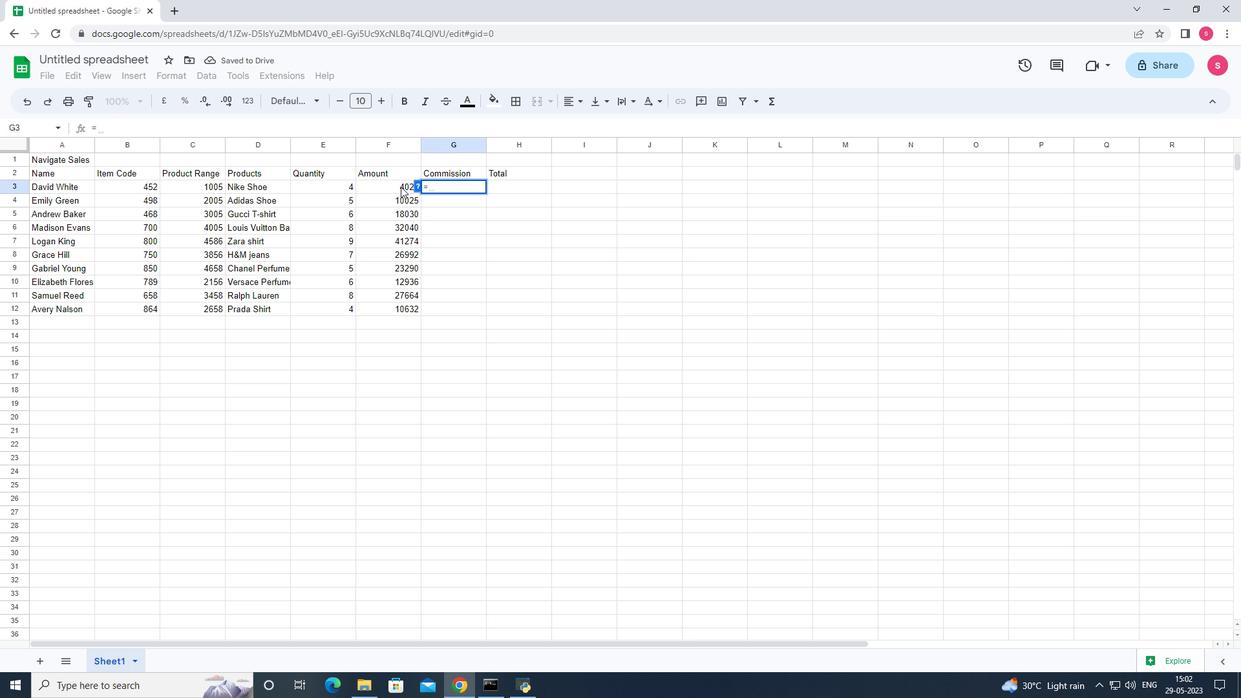 
Action: Mouse pressed left at (400, 186)
Screenshot: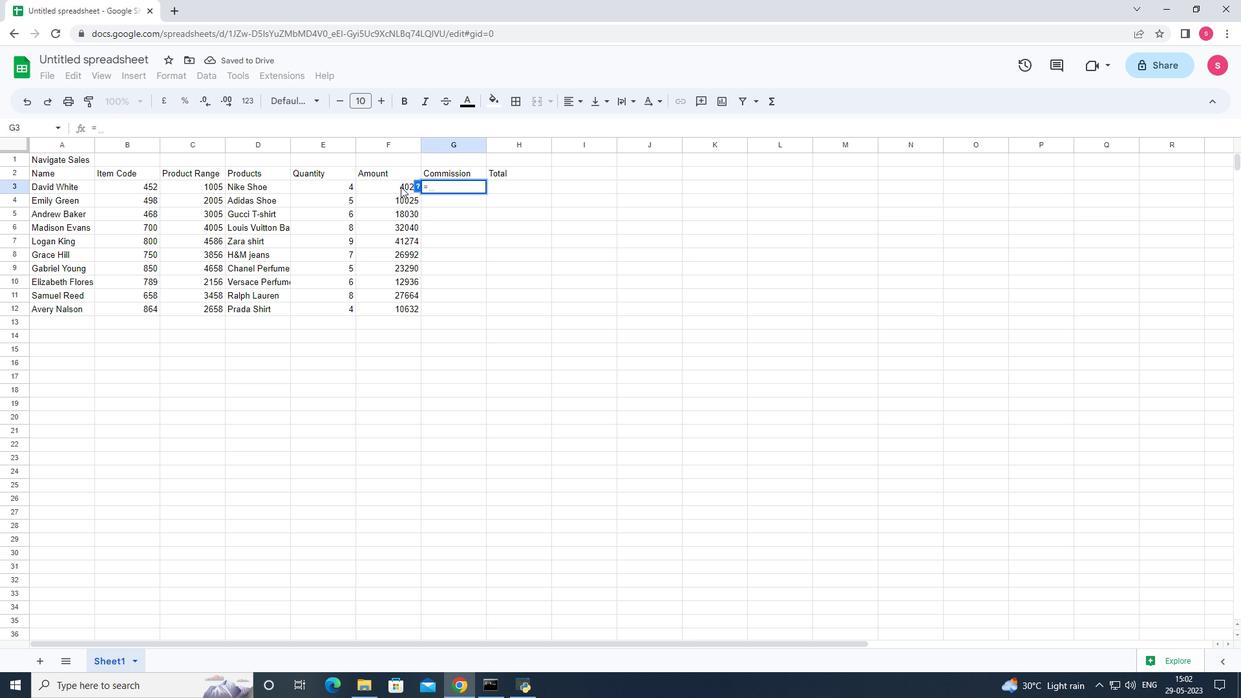 
Action: Mouse moved to (469, 207)
Screenshot: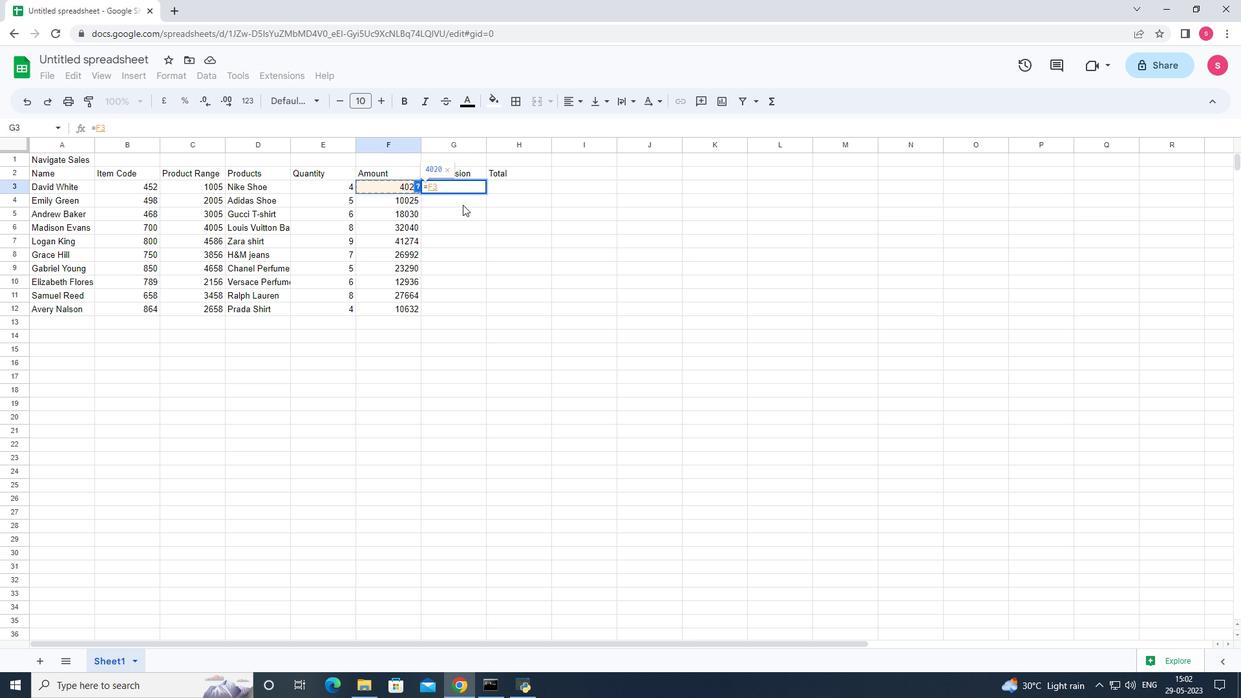 
Action: Key pressed <Key.shift><Key.shift><Key.shift><Key.shift><Key.shift><Key.shift><Key.shift><Key.shift>*2<Key.shift>%<Key.enter>
Screenshot: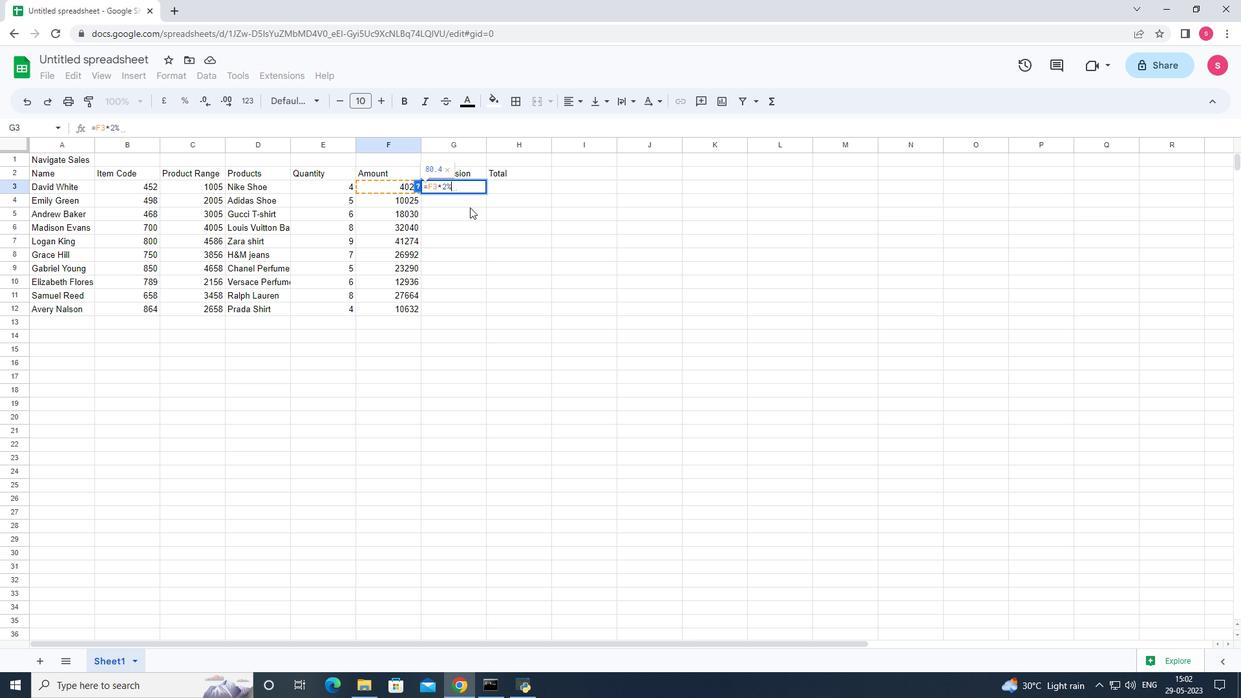 
Action: Mouse moved to (455, 189)
Screenshot: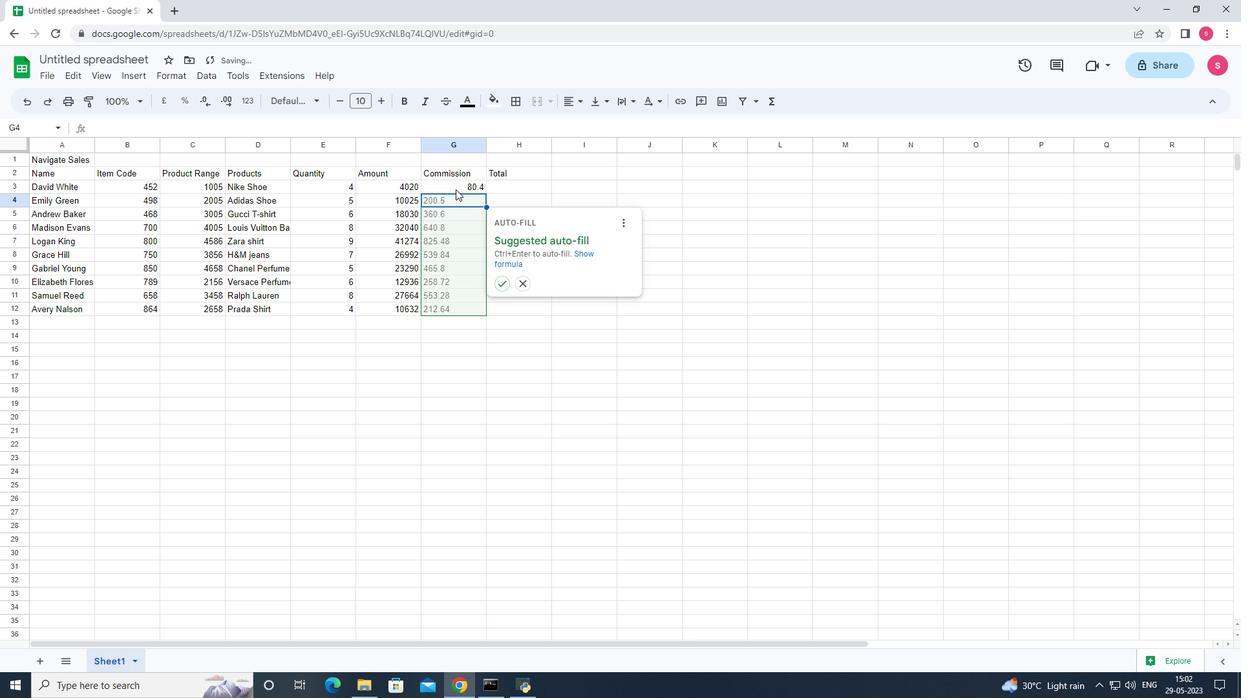
Action: Mouse pressed left at (455, 189)
Screenshot: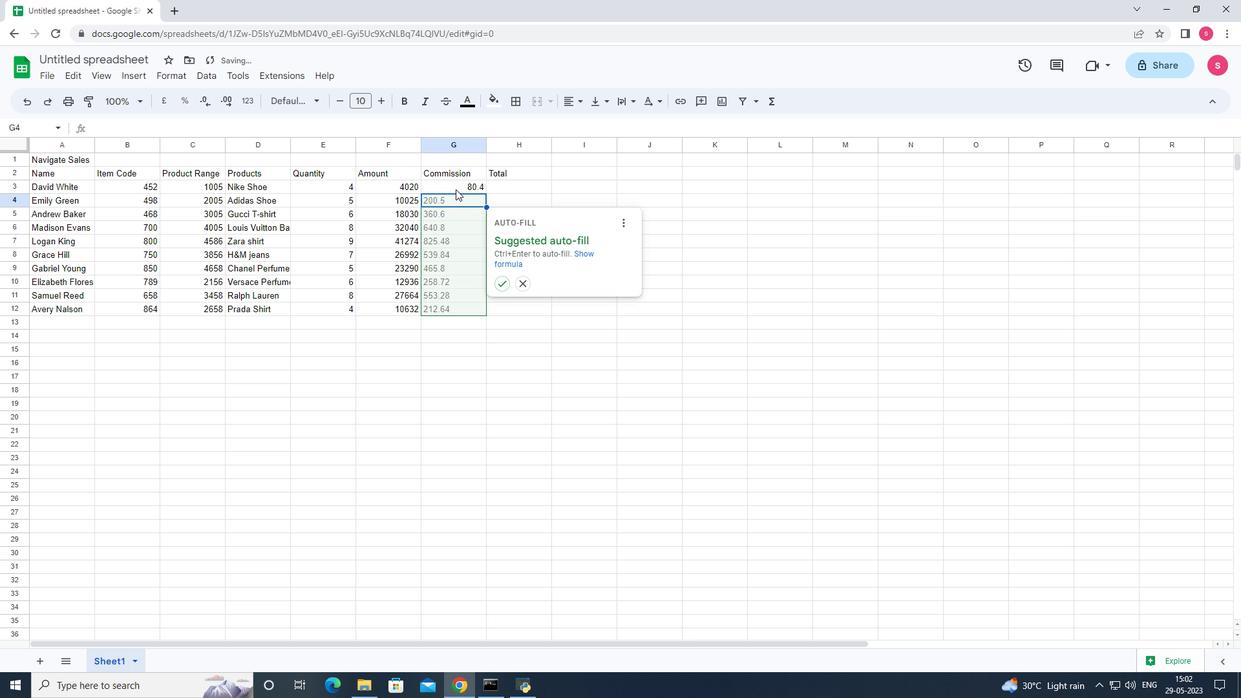 
Action: Mouse moved to (488, 195)
Screenshot: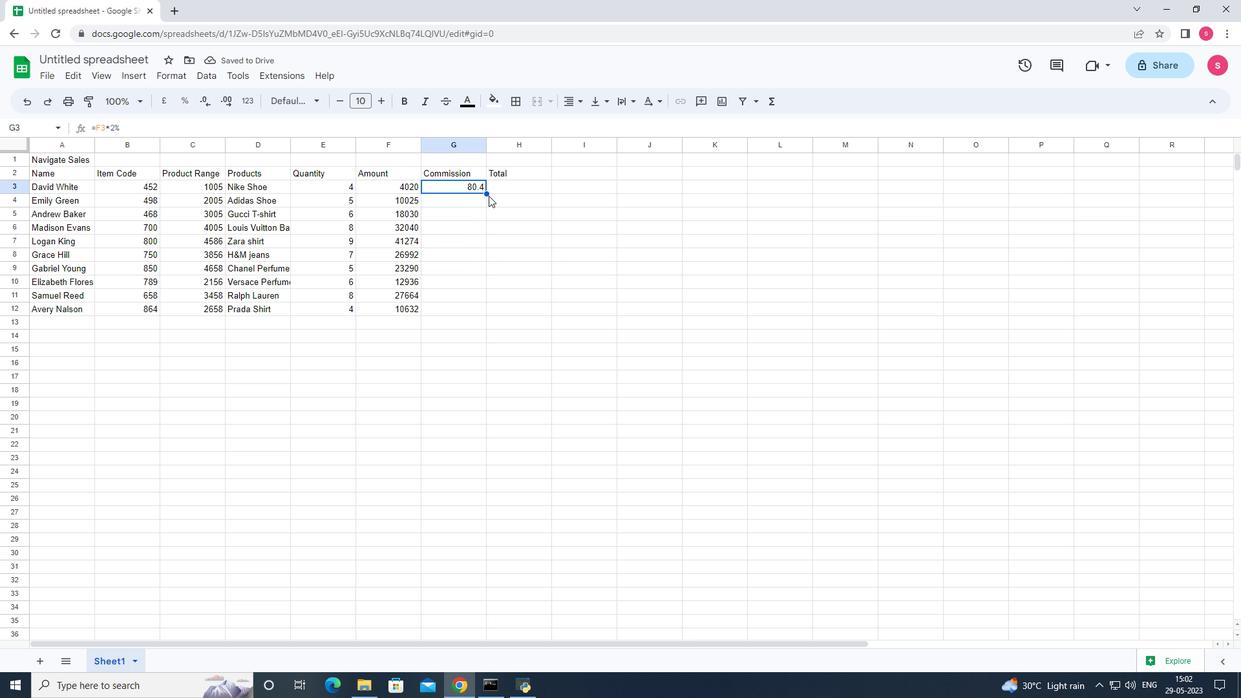 
Action: Mouse pressed left at (488, 195)
Screenshot: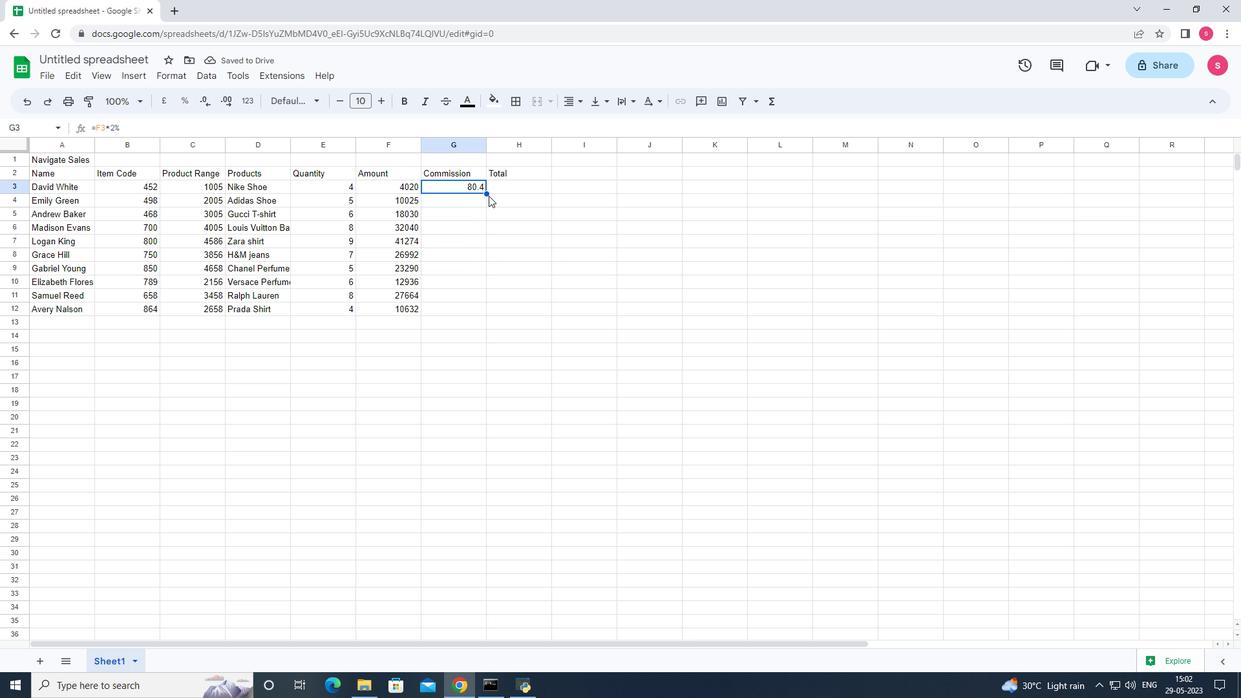
Action: Mouse moved to (486, 288)
Screenshot: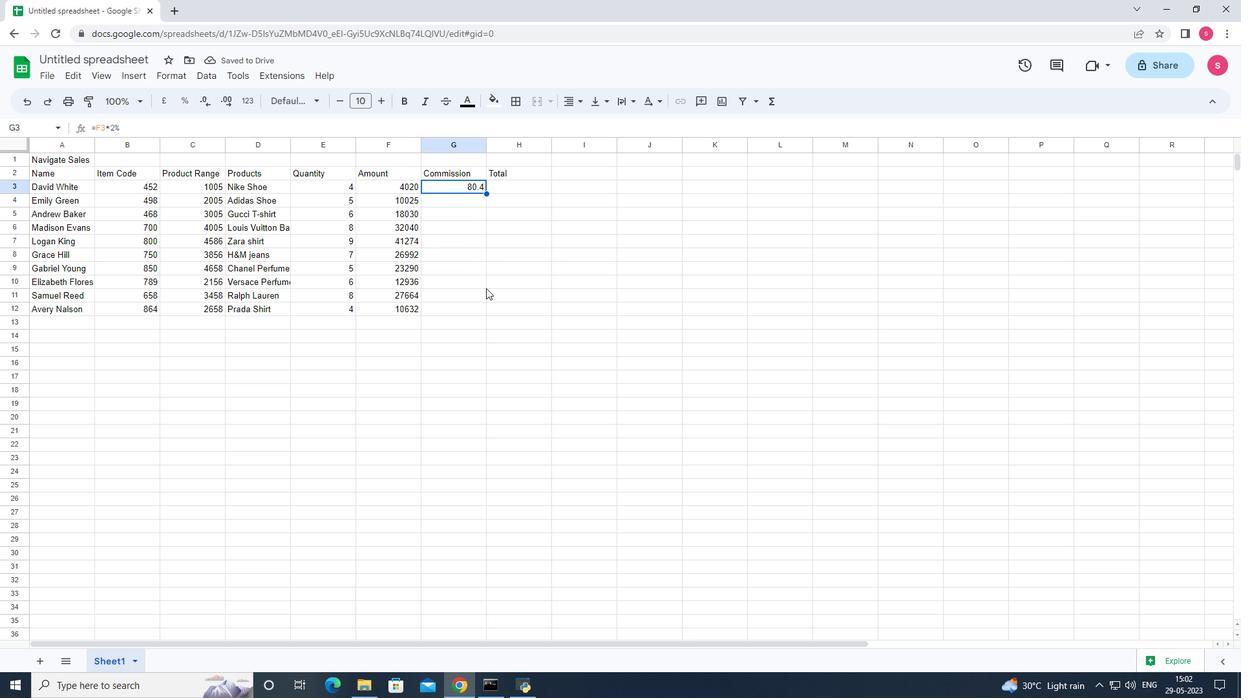
Action: Mouse pressed left at (486, 288)
Screenshot: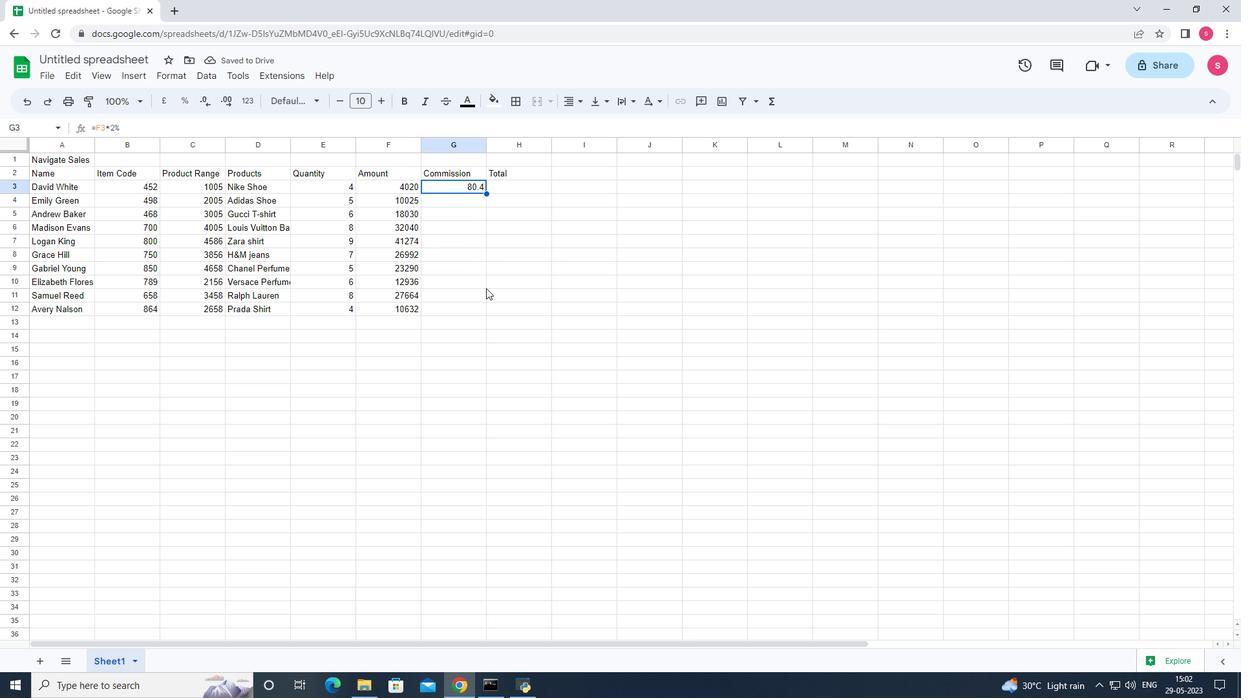 
Action: Mouse moved to (462, 190)
Screenshot: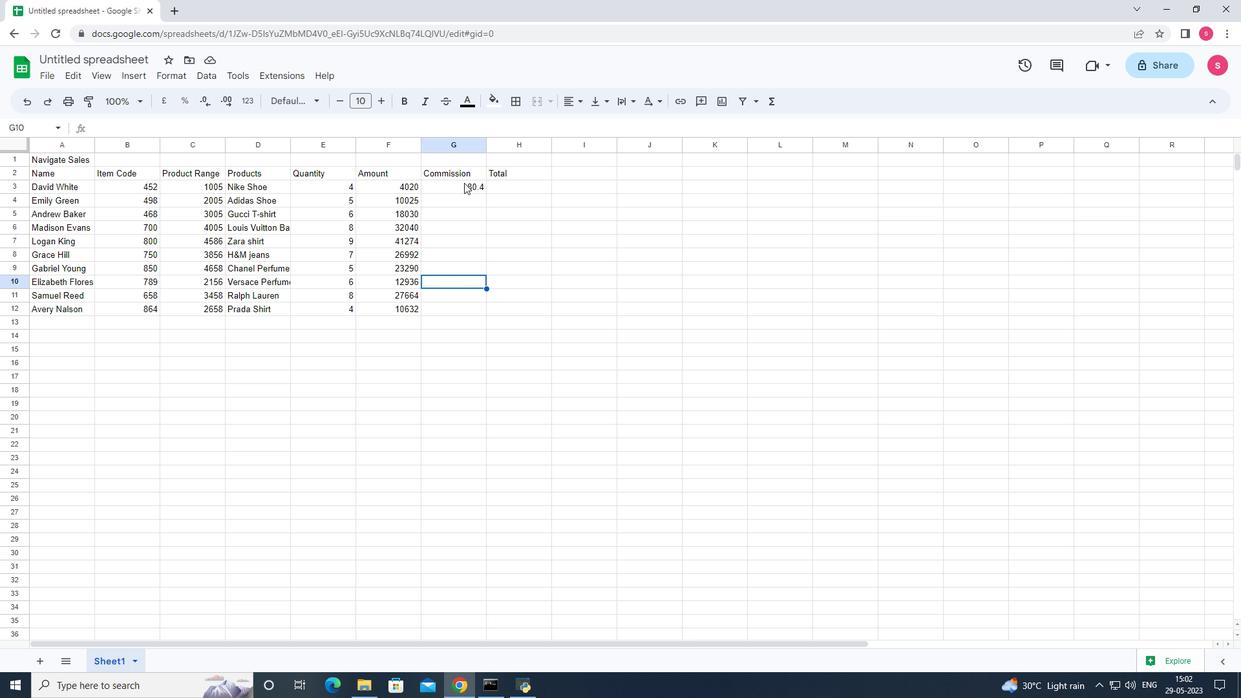 
Action: Mouse pressed left at (462, 190)
Screenshot: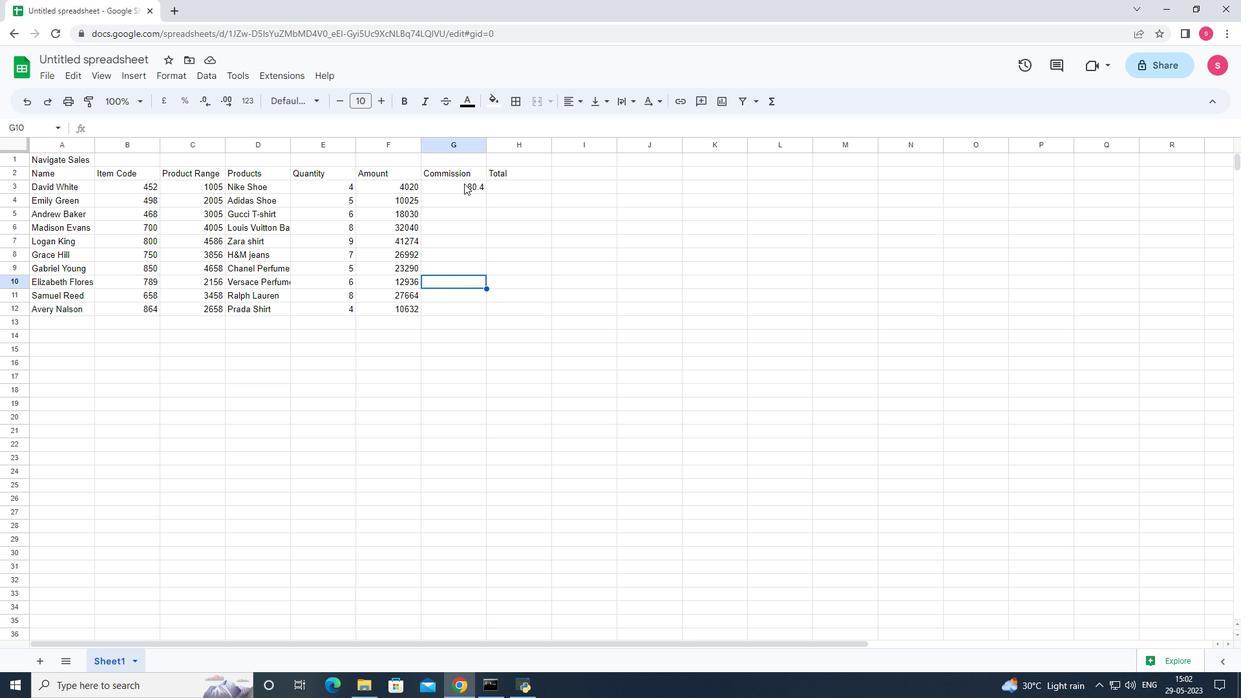 
Action: Mouse moved to (487, 193)
Screenshot: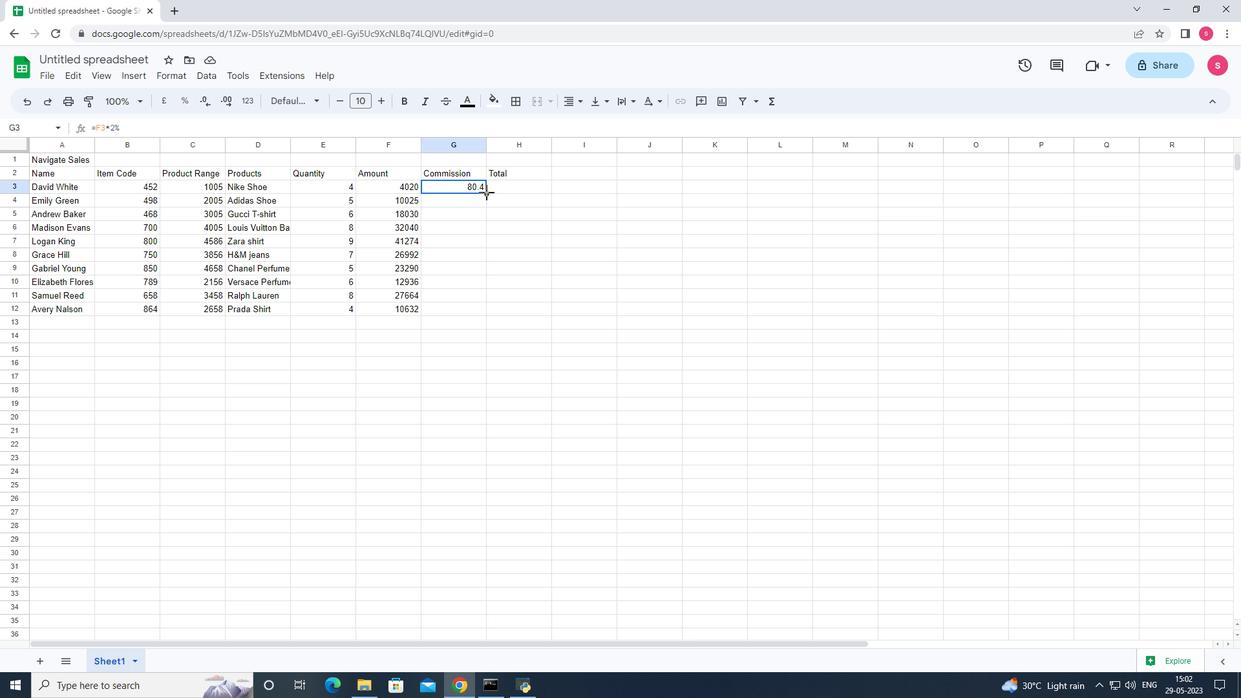 
Action: Mouse pressed left at (487, 193)
Screenshot: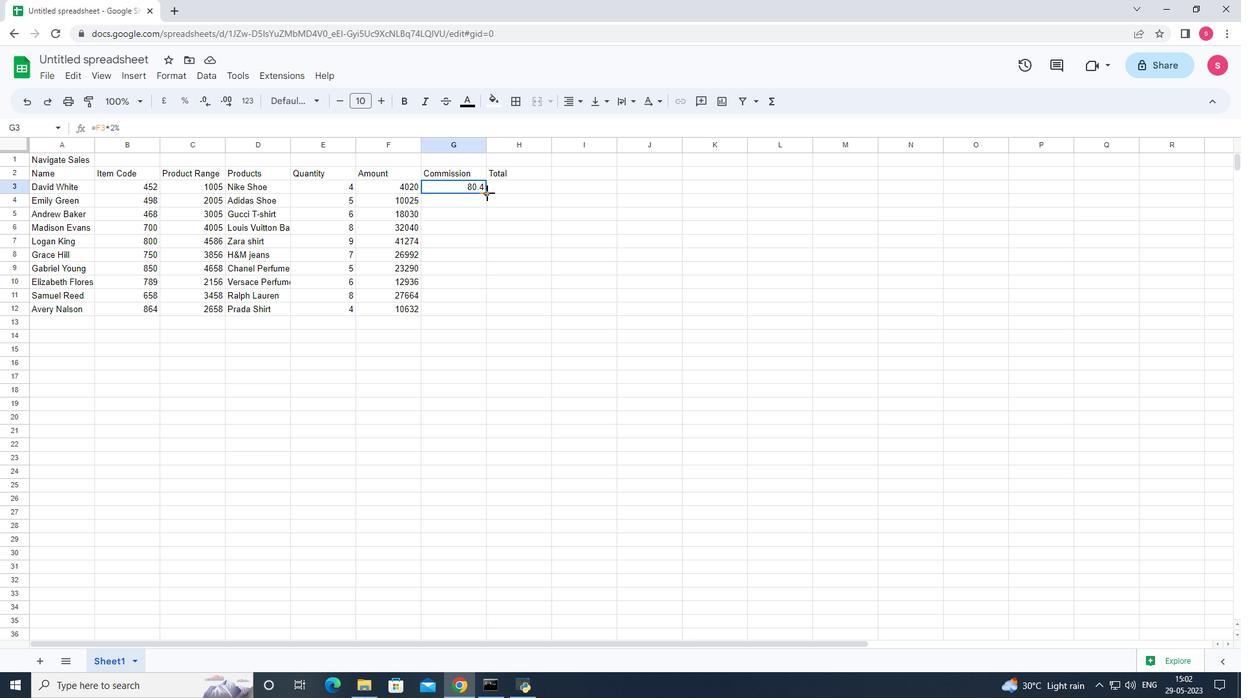 
Action: Mouse moved to (502, 186)
Screenshot: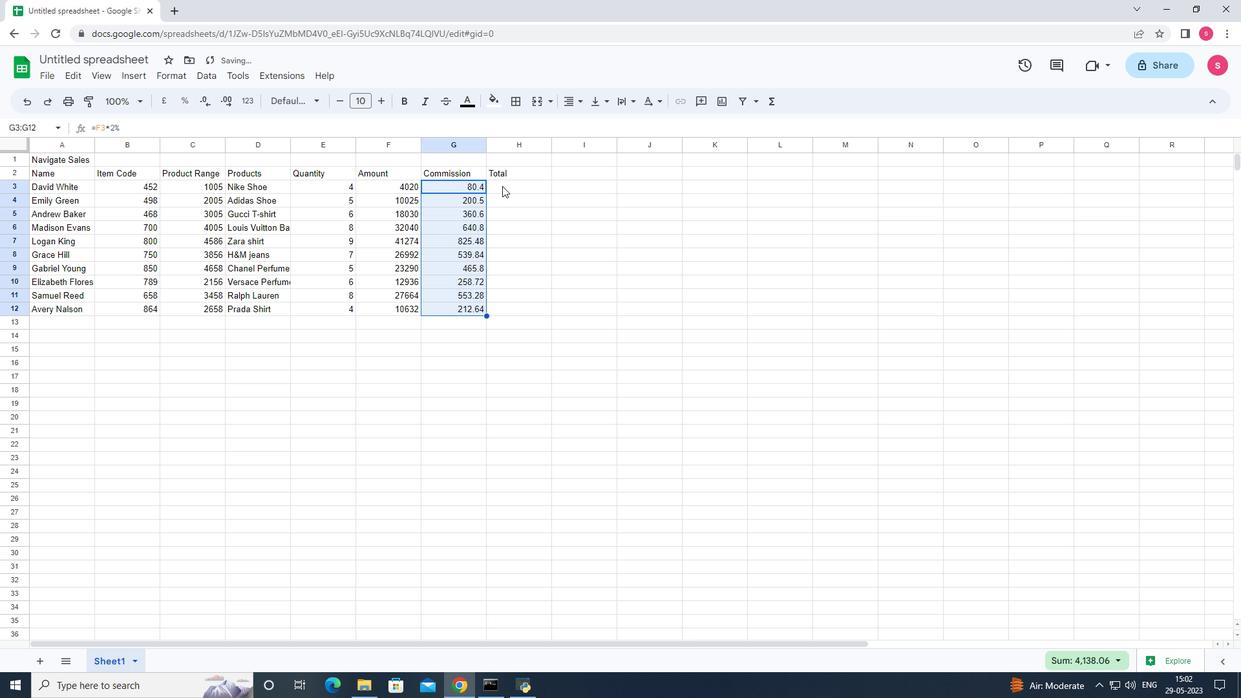 
Action: Mouse pressed left at (502, 186)
Screenshot: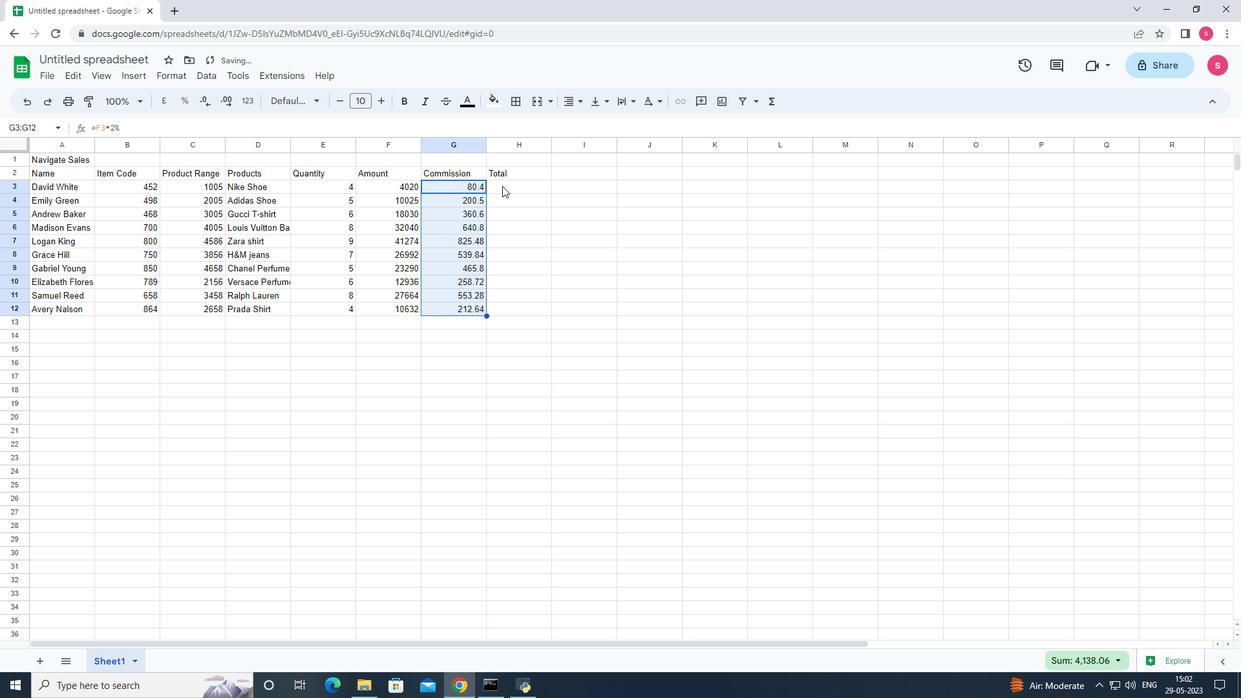 
Action: Key pressed =<Key.shift><Key.shift>(
Screenshot: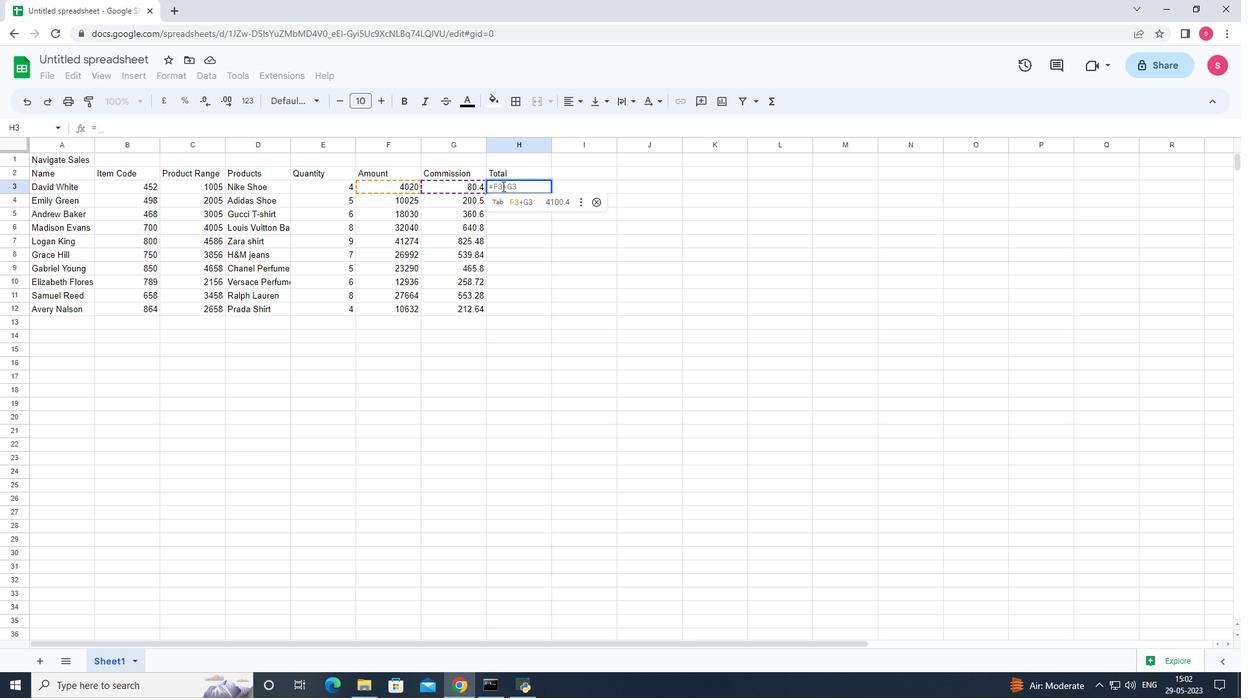 
Action: Mouse moved to (383, 183)
Screenshot: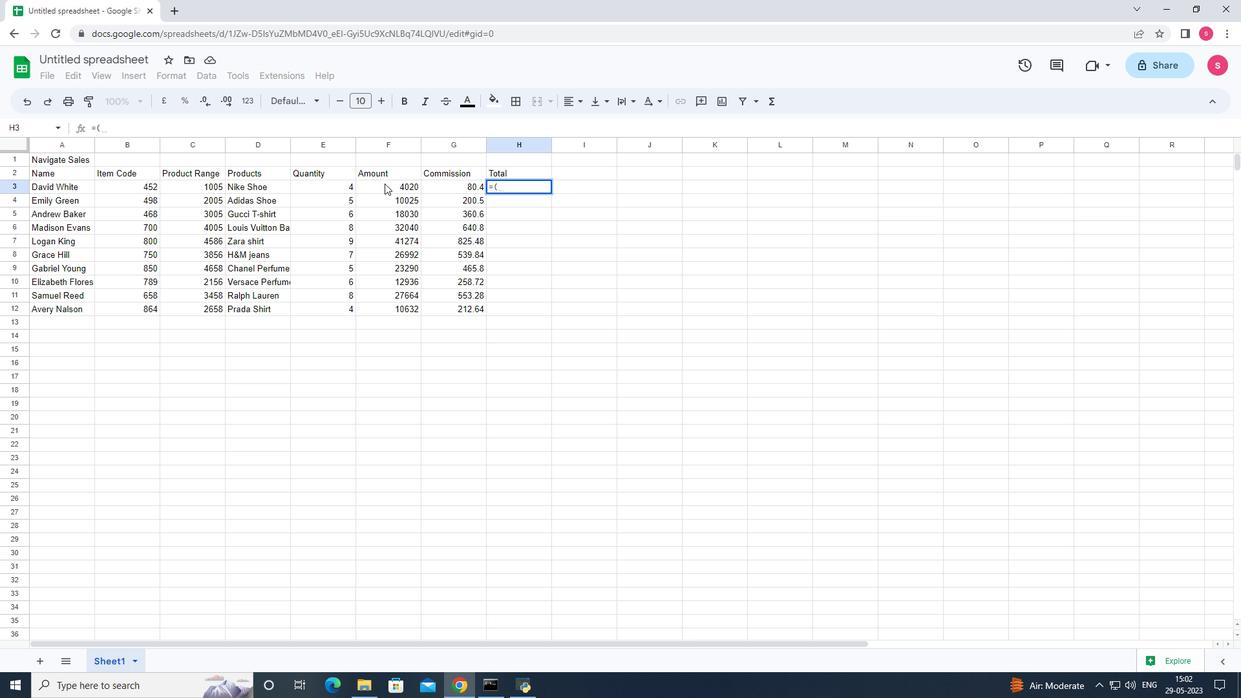 
Action: Mouse pressed left at (383, 183)
Screenshot: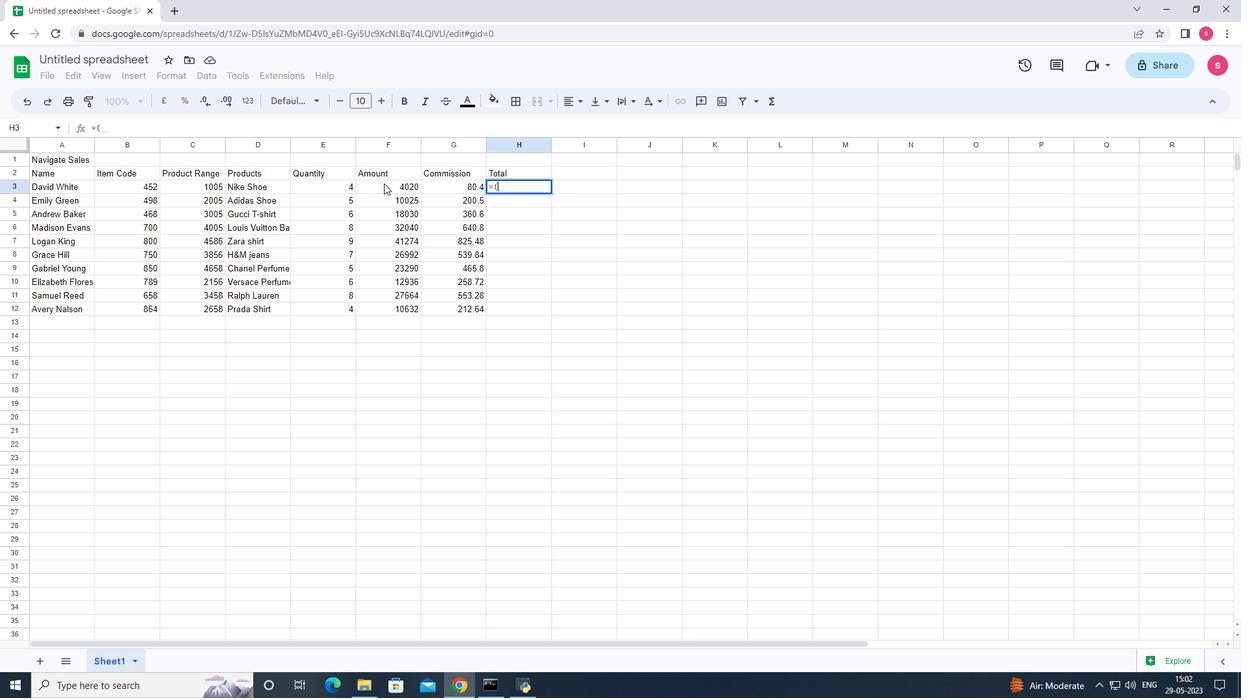 
Action: Key pressed <Key.shift><Key.shift><Key.shift><Key.shift><Key.shift><Key.shift><Key.shift><Key.shift><Key.shift><Key.shift>+
Screenshot: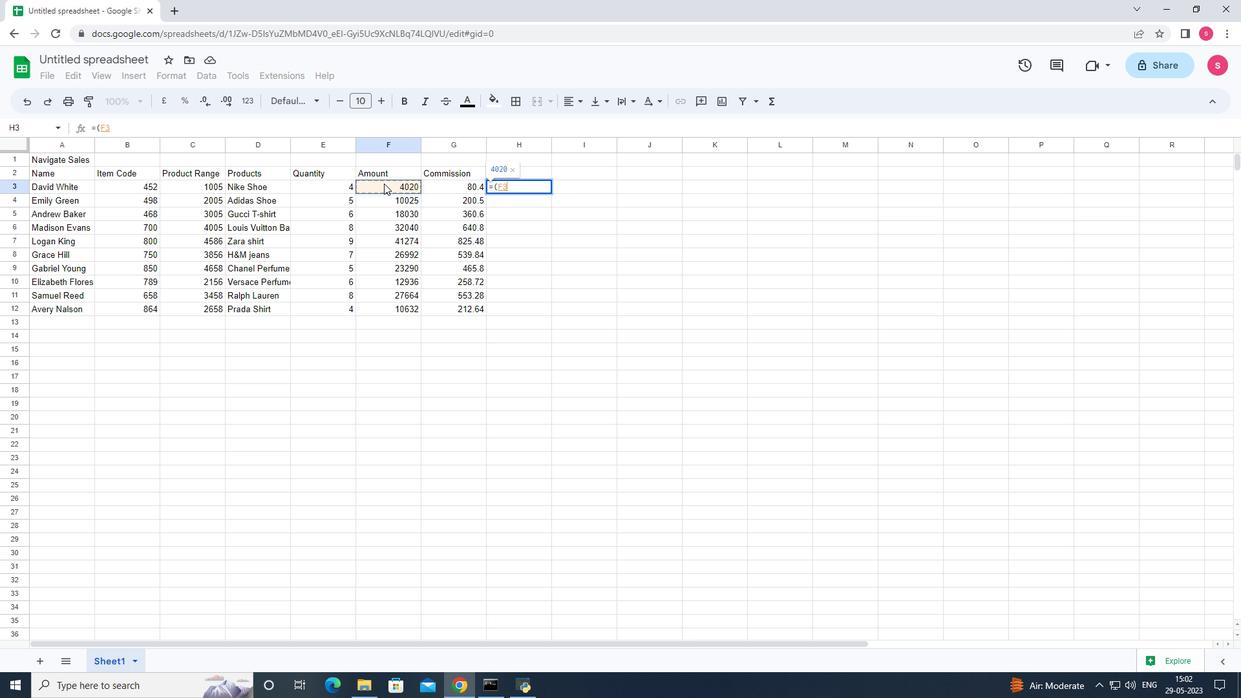 
Action: Mouse moved to (429, 186)
Screenshot: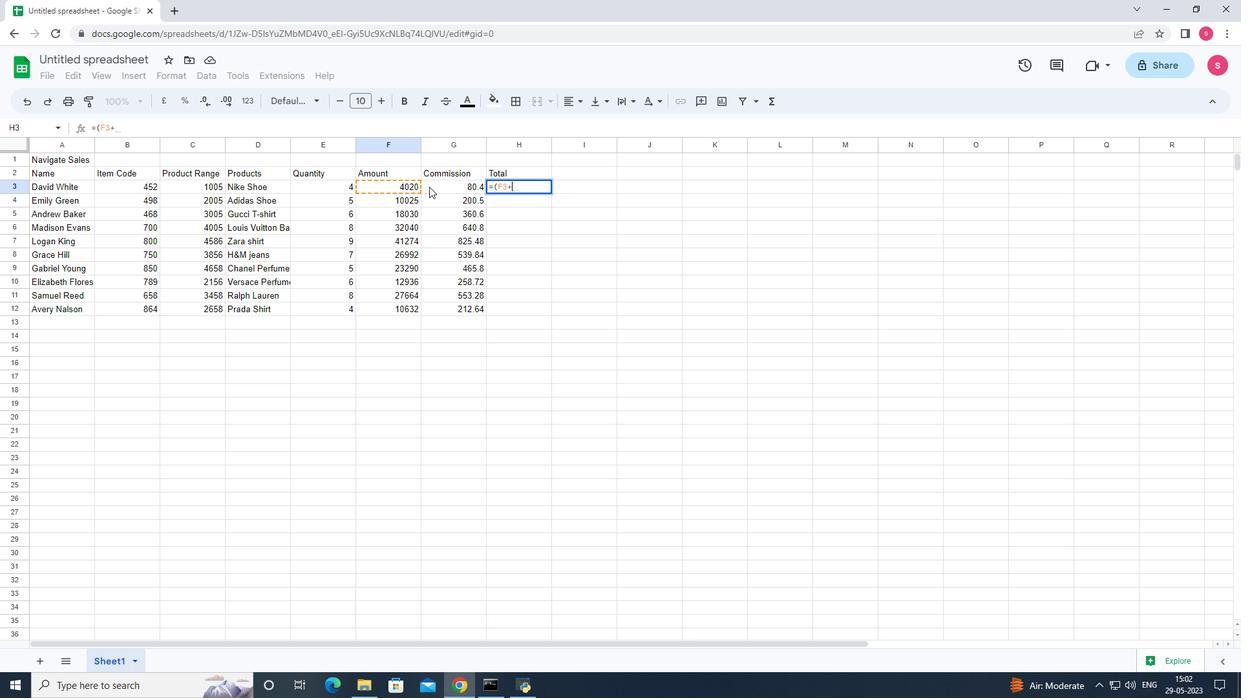 
Action: Mouse pressed left at (429, 186)
Screenshot: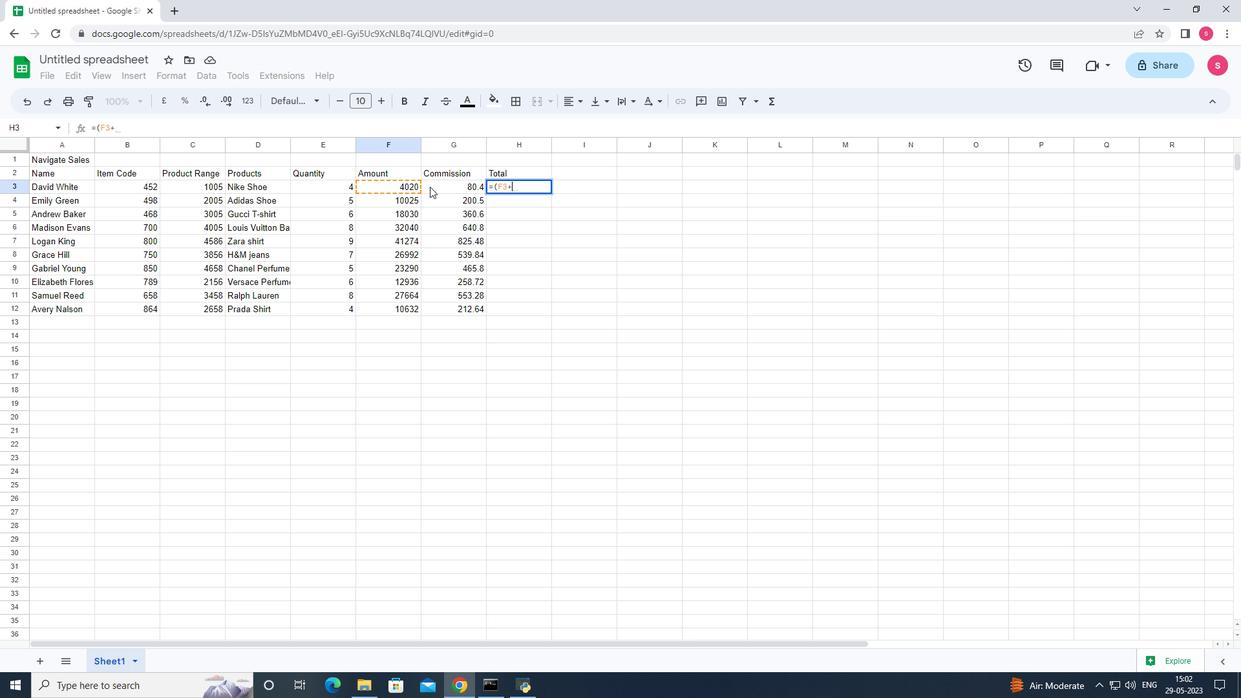 
Action: Key pressed <Key.shift><Key.shift><Key.shift><Key.shift><Key.shift><Key.shift><Key.shift><Key.shift><Key.shift><Key.shift><Key.shift><Key.shift><Key.shift><Key.shift><Key.shift><Key.shift>)<Key.enter>
Screenshot: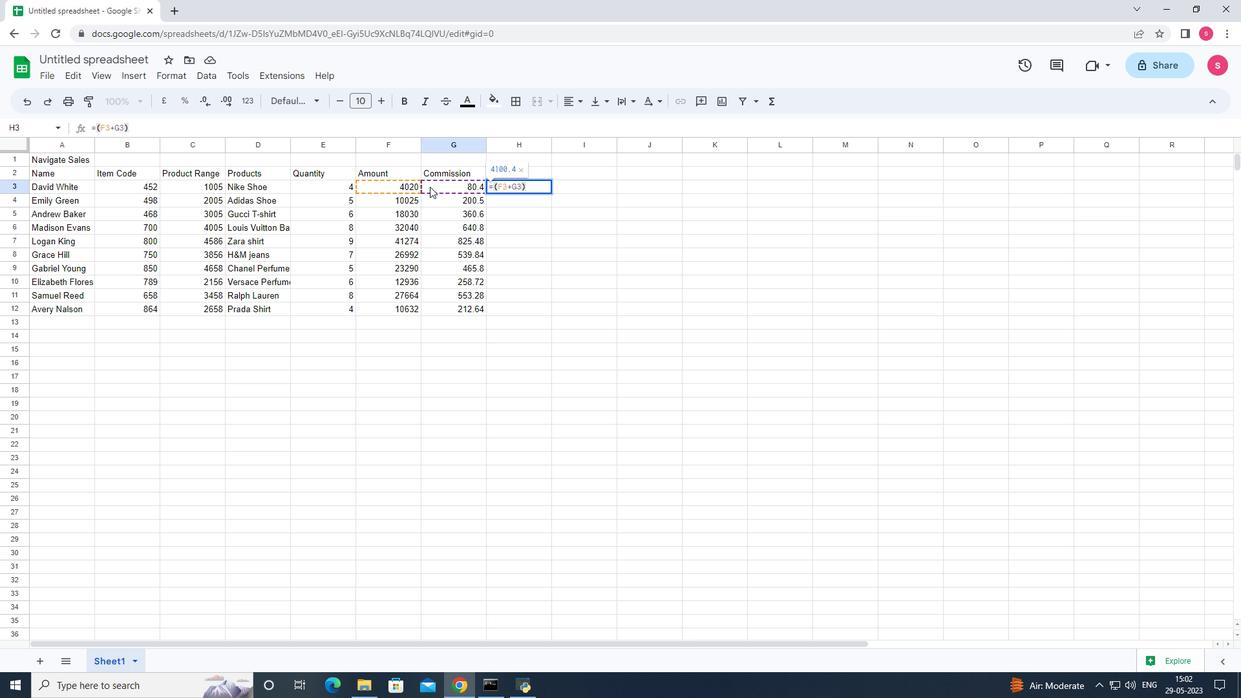 
Action: Mouse moved to (528, 186)
Screenshot: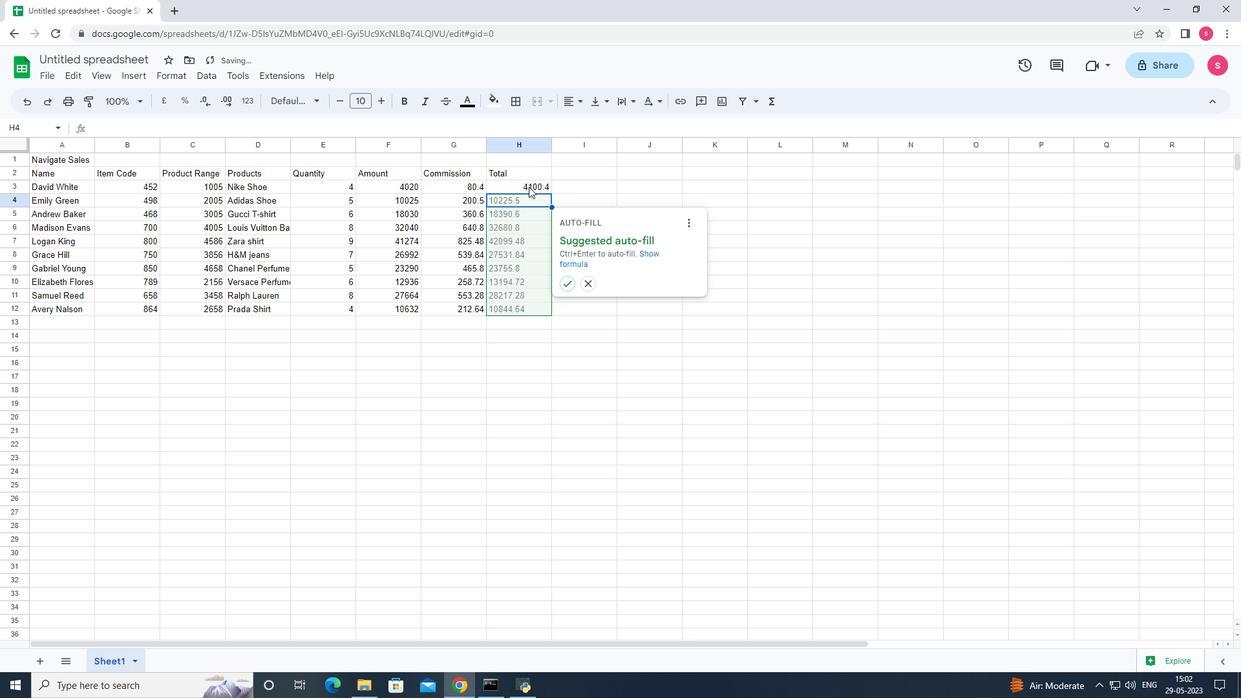 
Action: Mouse pressed left at (528, 186)
Screenshot: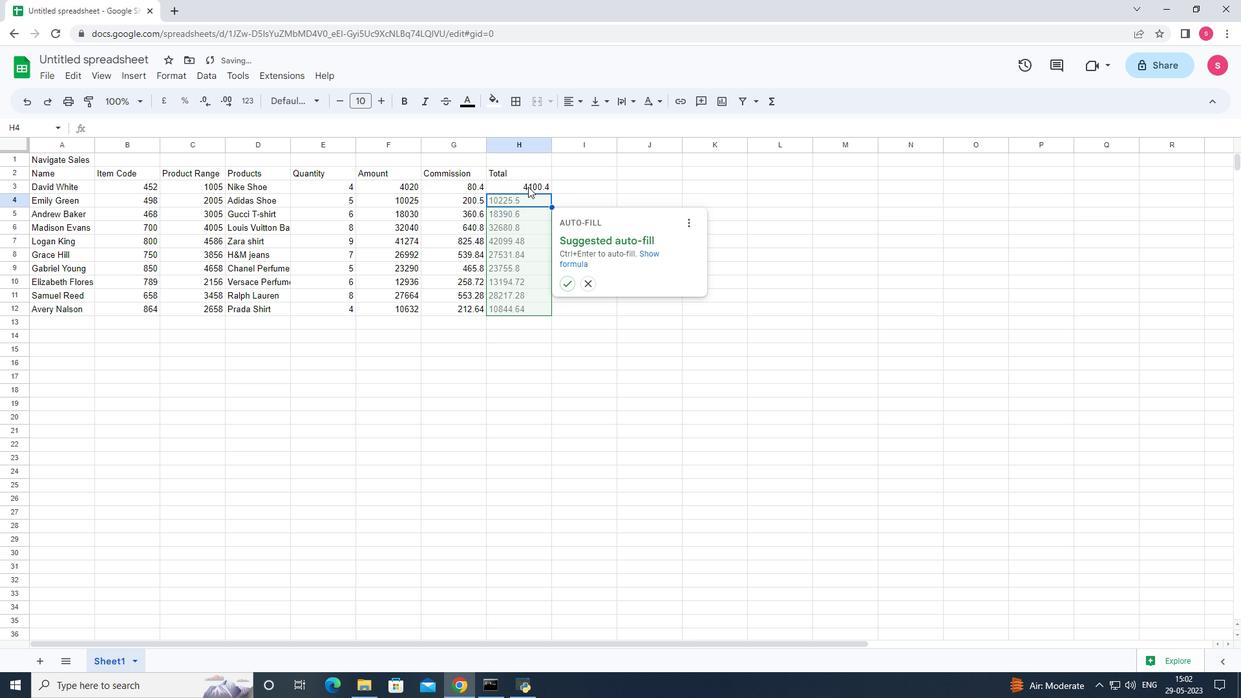 
Action: Mouse moved to (552, 193)
Screenshot: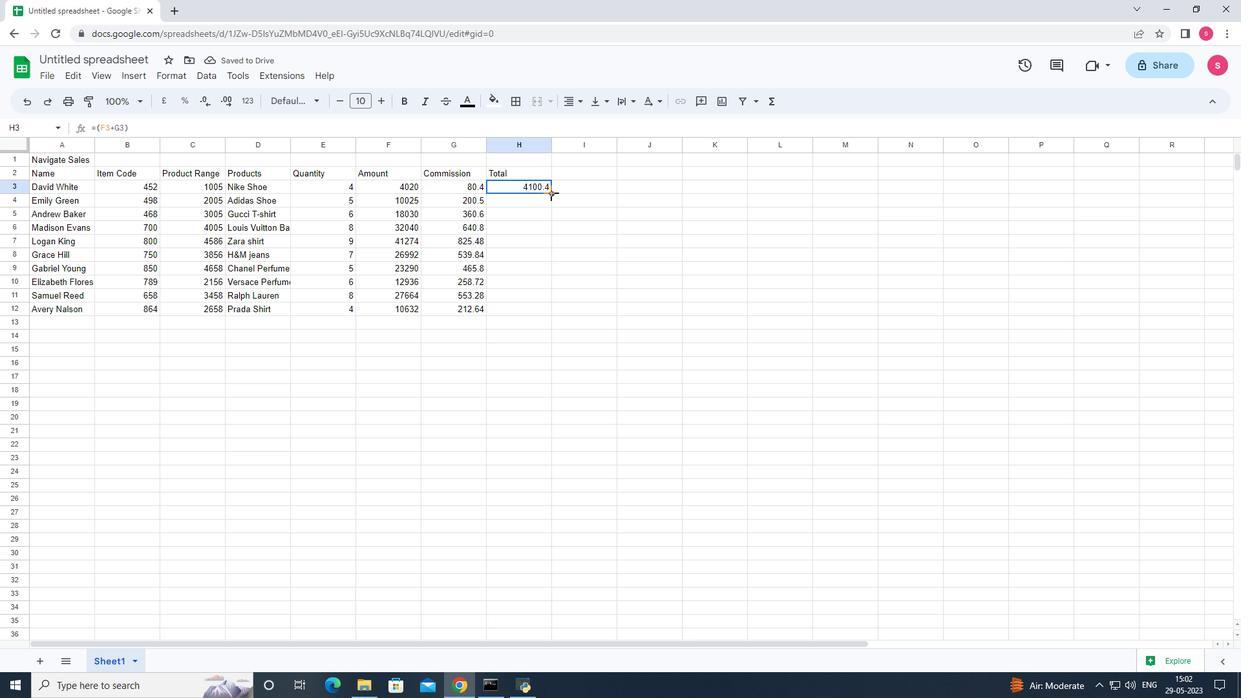 
Action: Mouse pressed left at (552, 193)
Screenshot: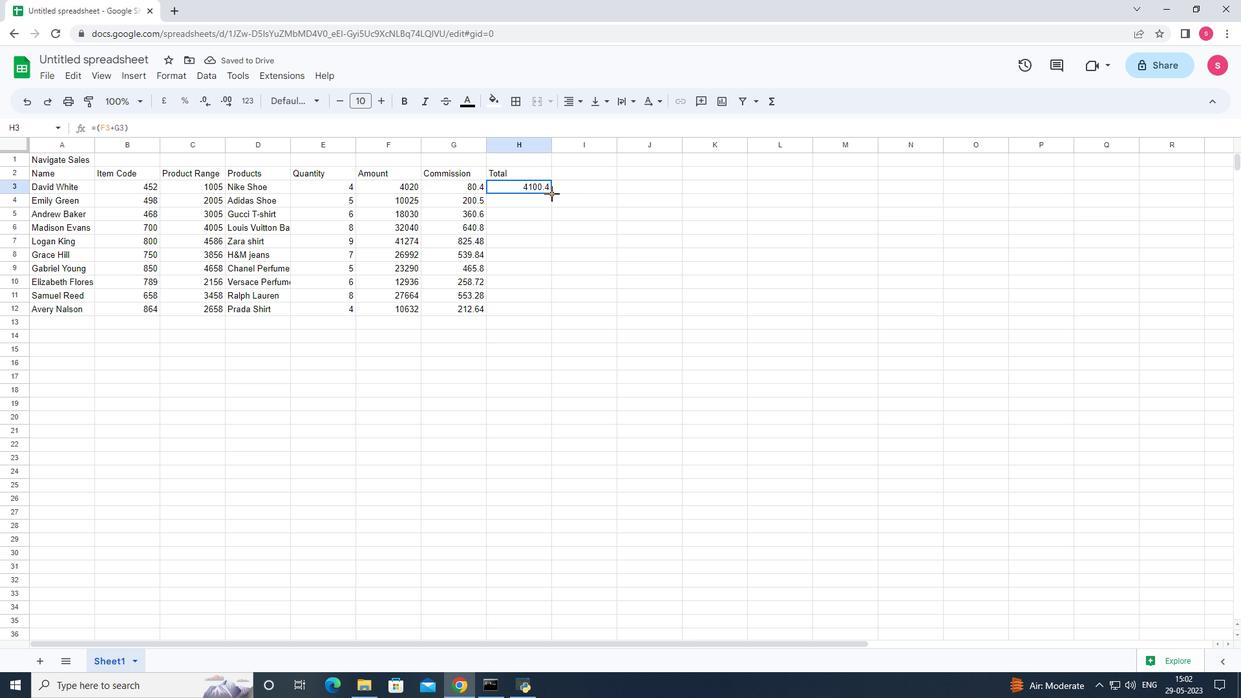 
Action: Mouse moved to (575, 297)
Screenshot: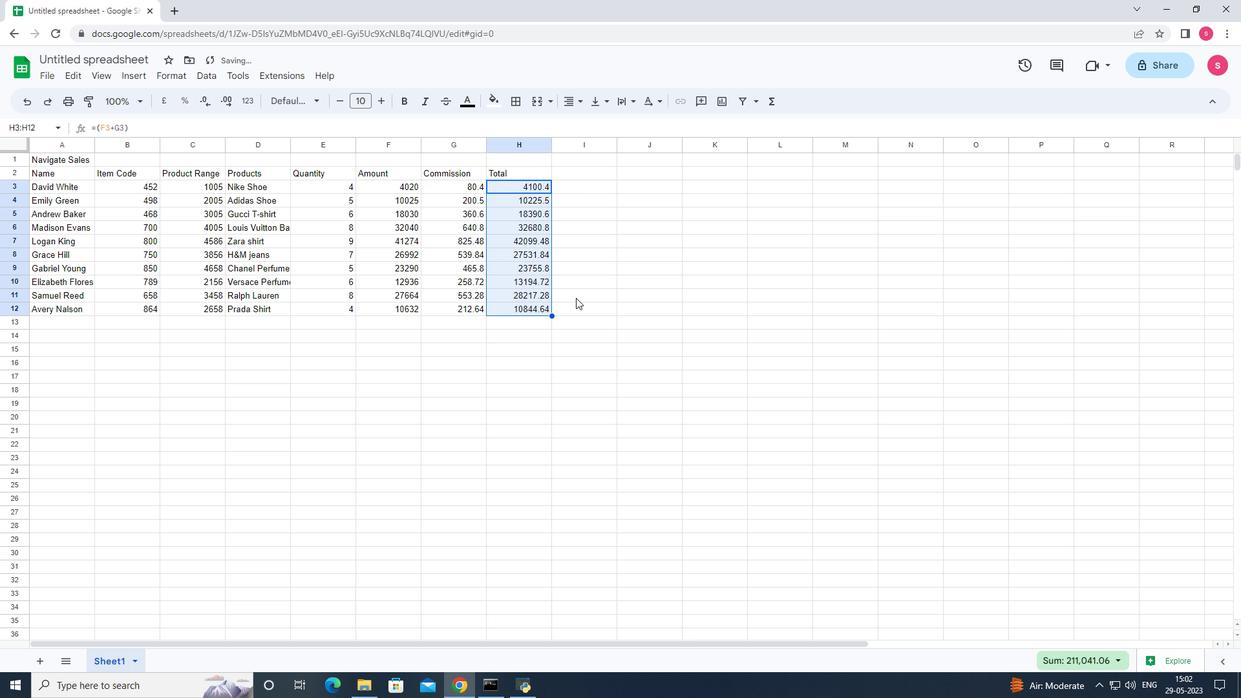 
Action: Mouse pressed left at (575, 297)
Screenshot: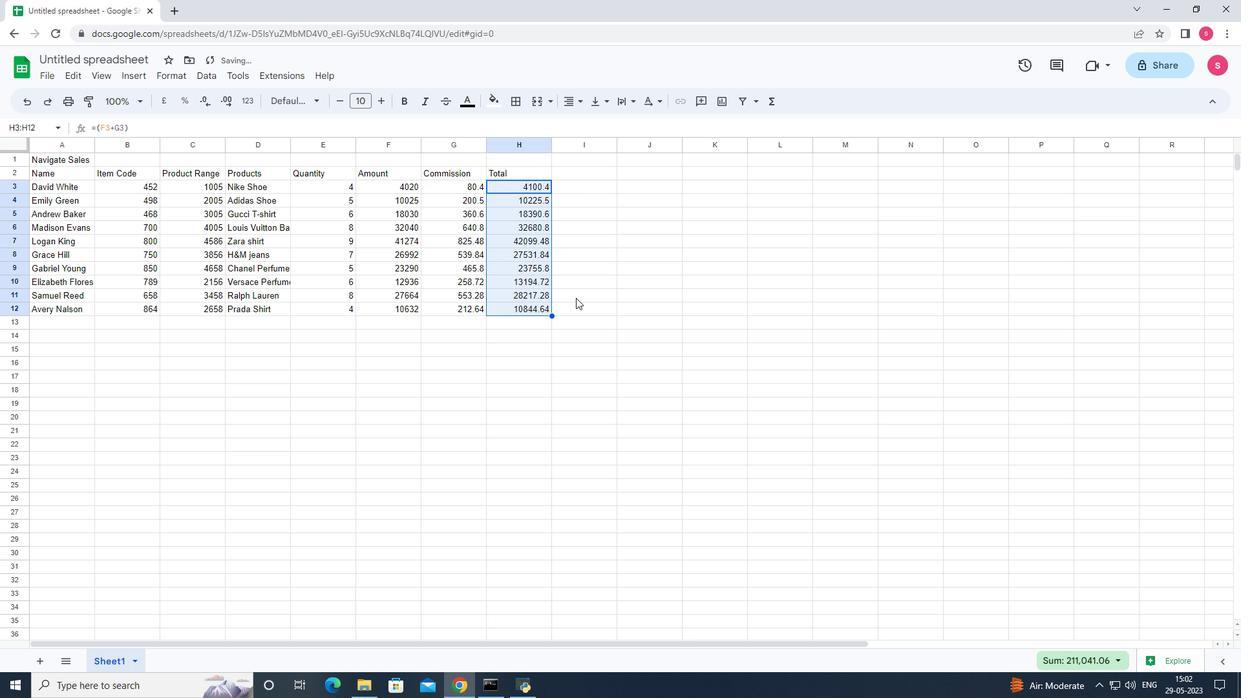
Action: Mouse moved to (519, 363)
Screenshot: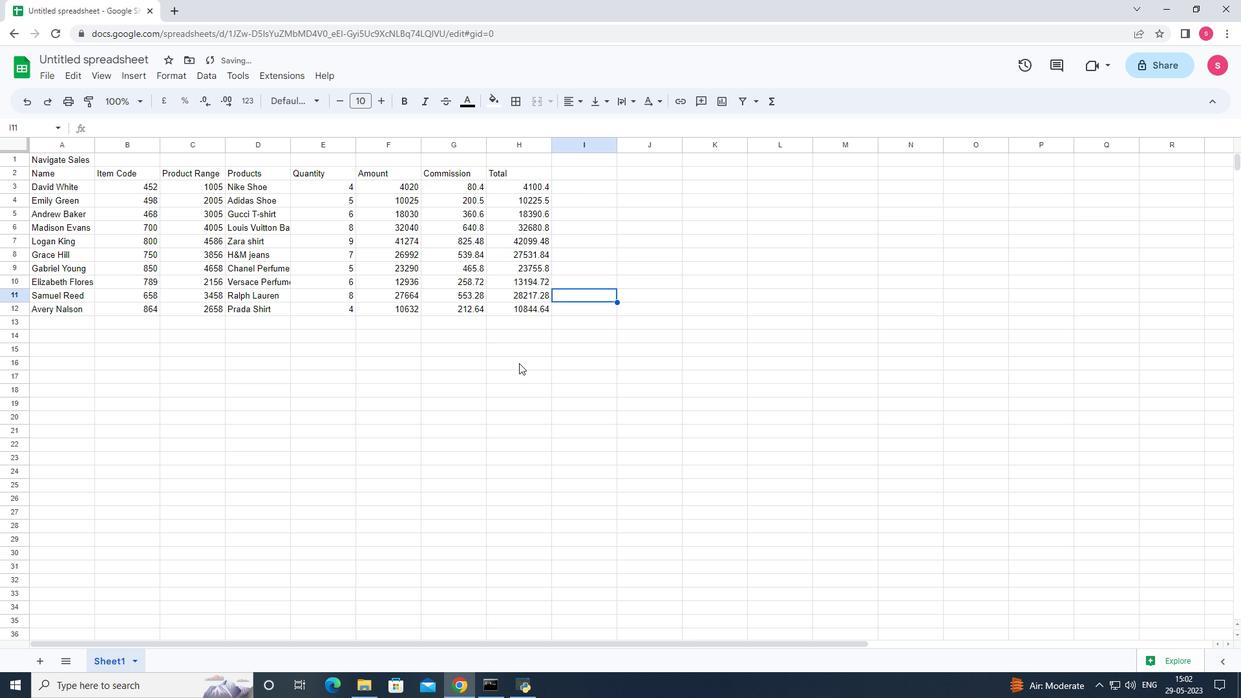 
Action: Mouse pressed left at (519, 363)
Screenshot: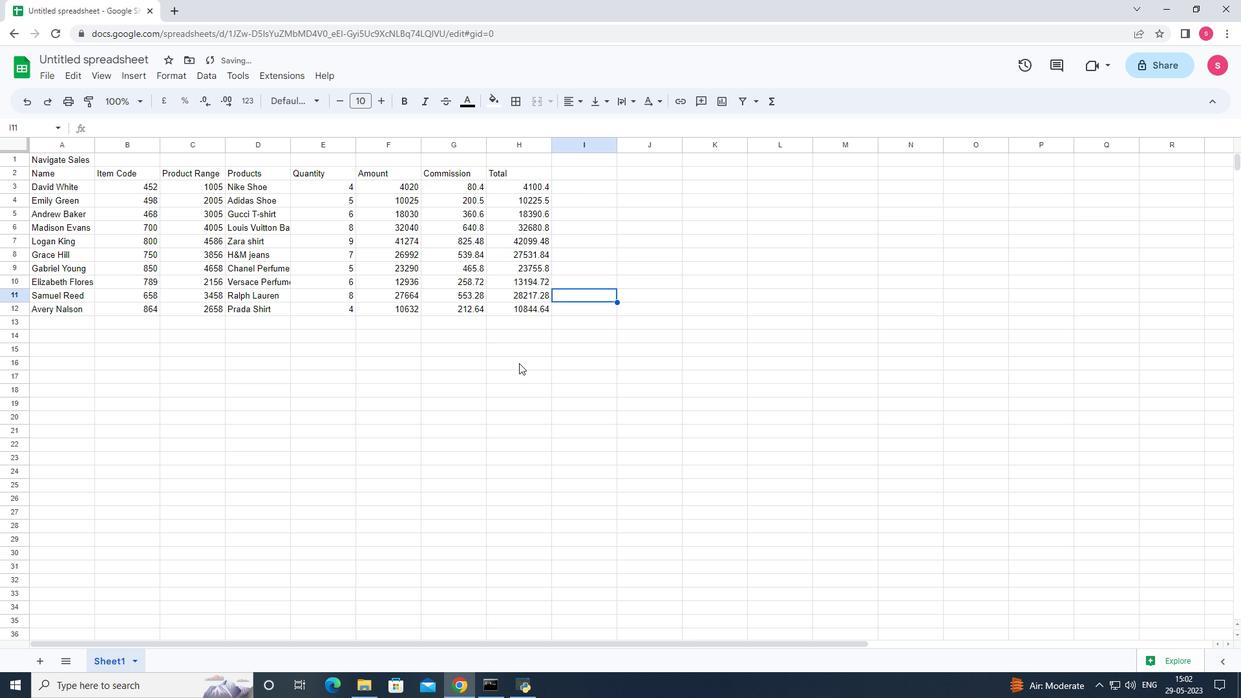 
Action: Key pressed ctrl+S
Screenshot: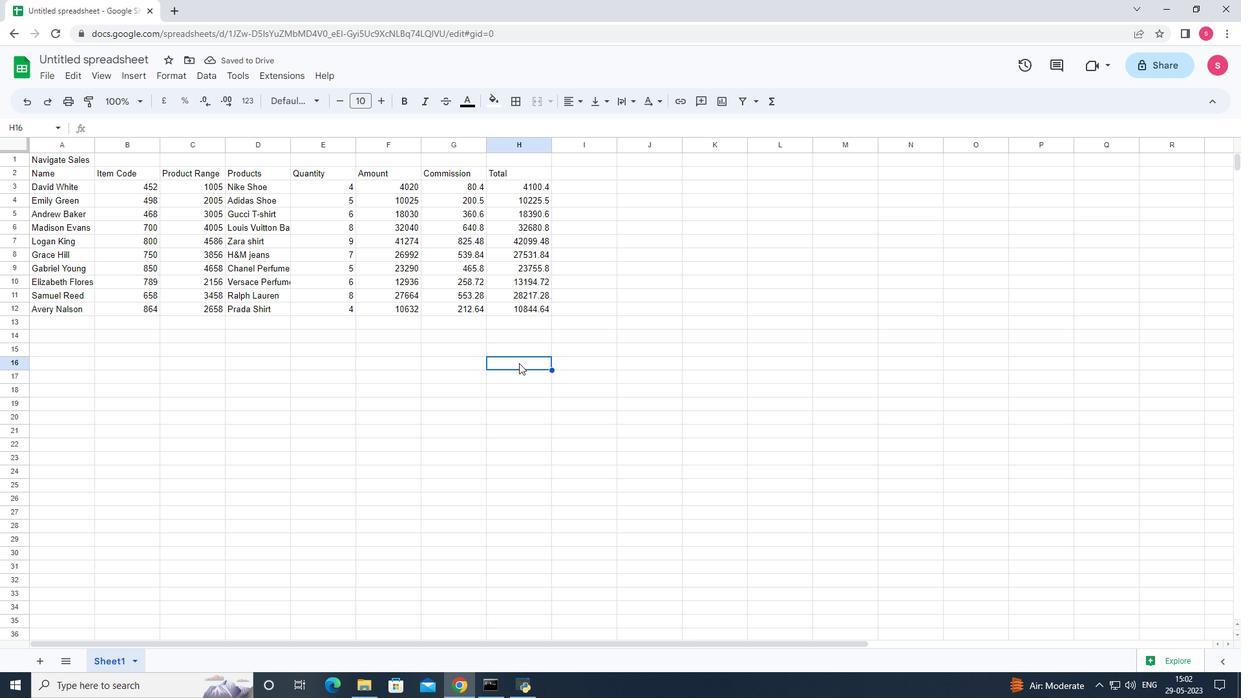 
Action: Mouse moved to (53, 70)
Screenshot: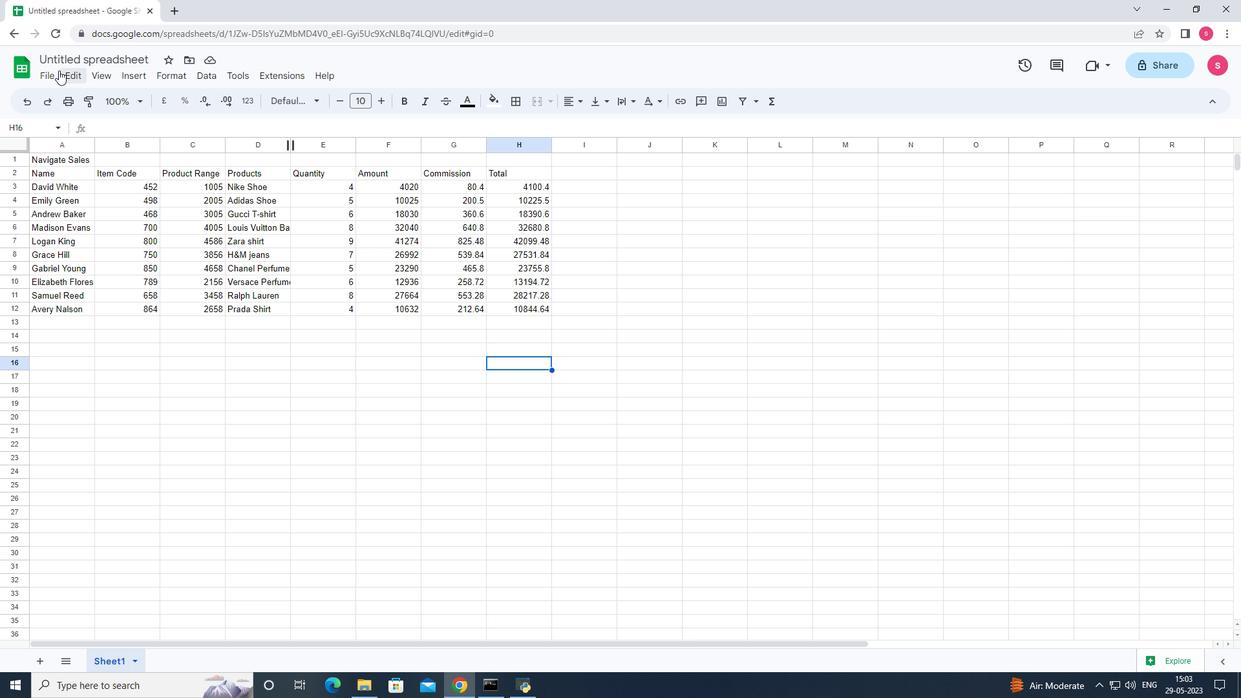 
Action: Mouse pressed left at (53, 70)
Screenshot: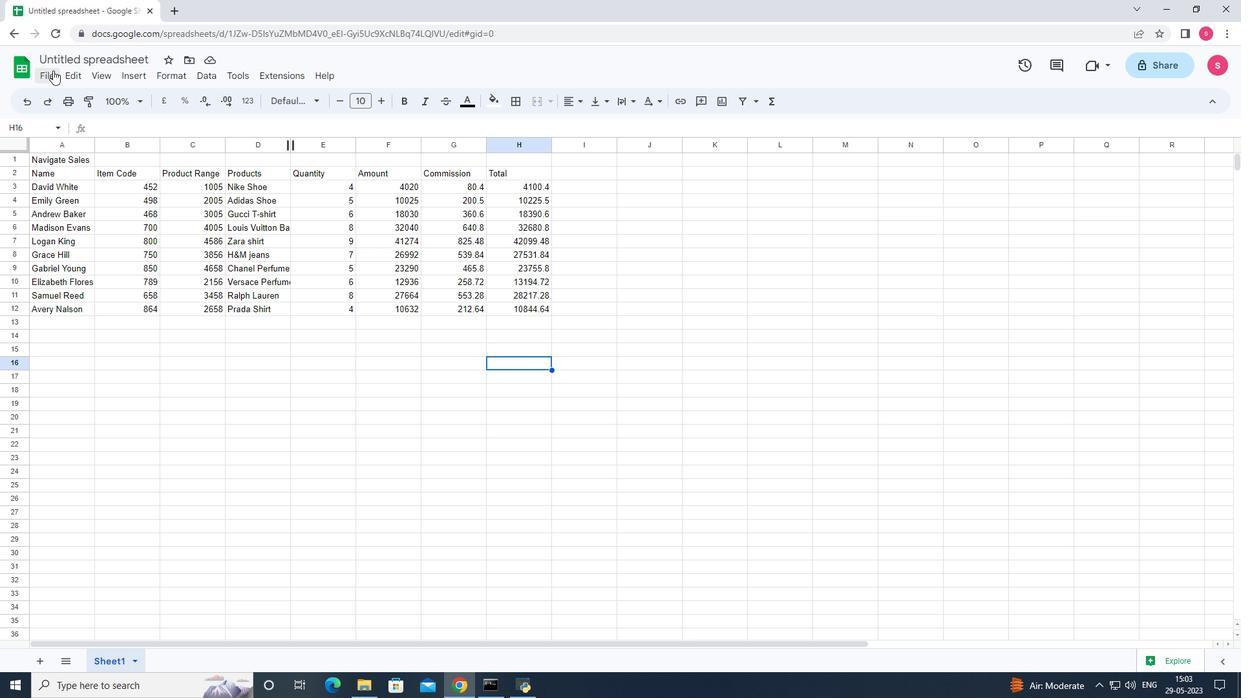 
Action: Mouse moved to (79, 262)
Screenshot: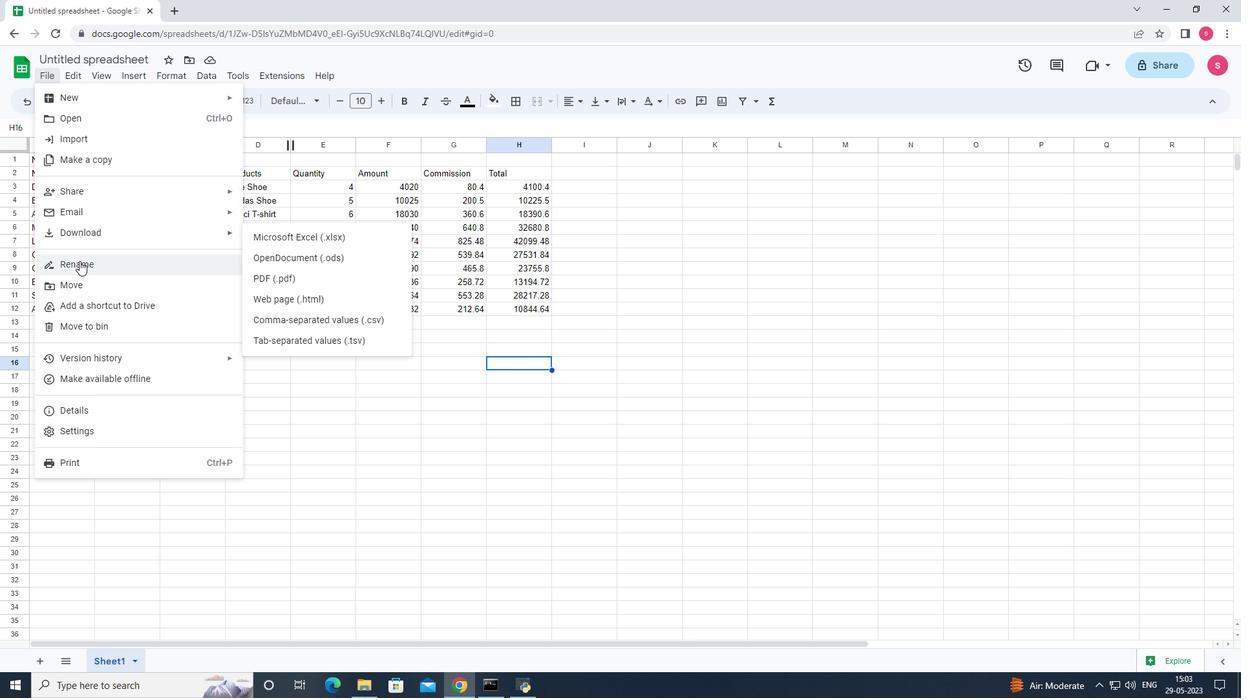 
Action: Mouse pressed left at (79, 262)
Screenshot: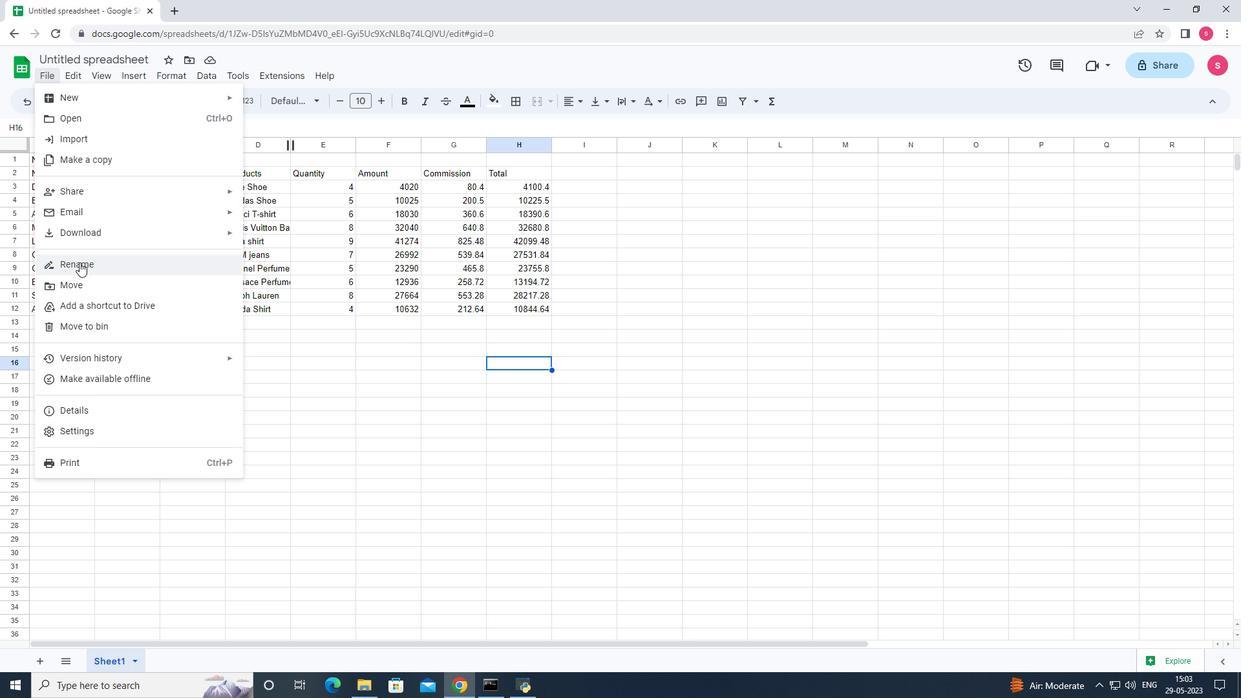 
Action: Key pressed <Key.shift><Key.shift>Navigate<Key.space><Key.shift><Key.shift><Key.shift><Key.shift><Key.shift><Key.shift><Key.shift><Key.shift><Key.shift><Key.shift>Sales<Key.space><Key.shift>Log<Key.space>book<Key.enter>
Screenshot: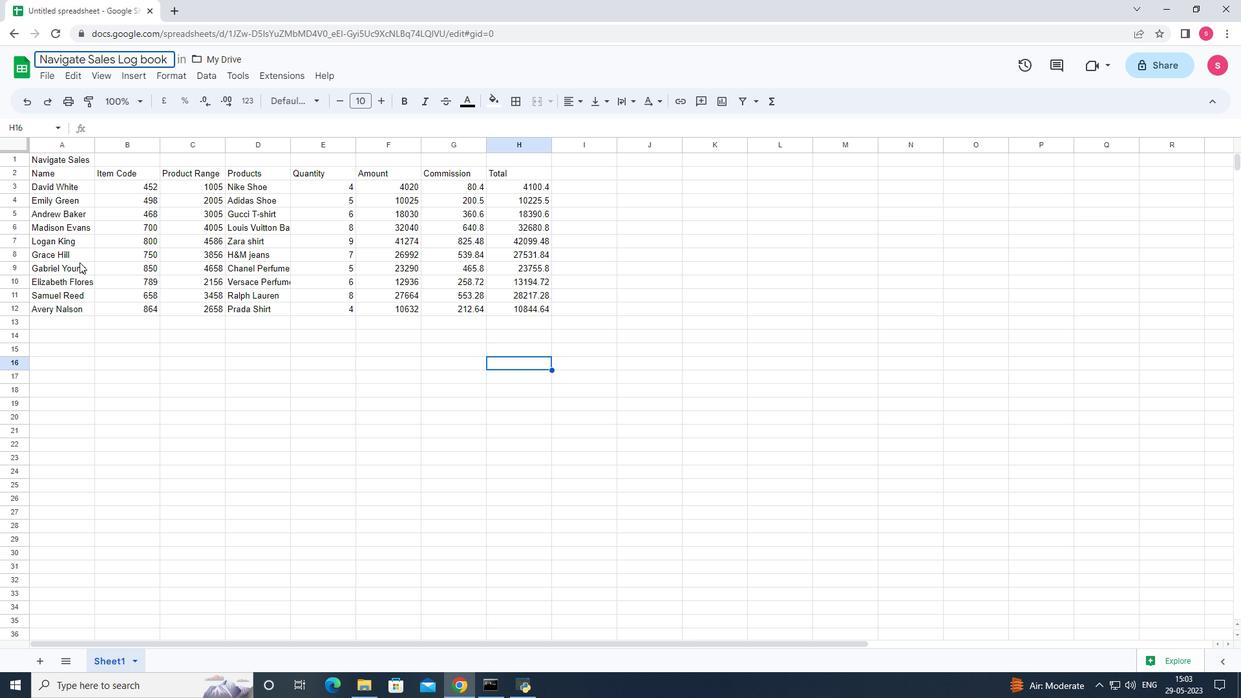 
Action: Mouse moved to (282, 394)
Screenshot: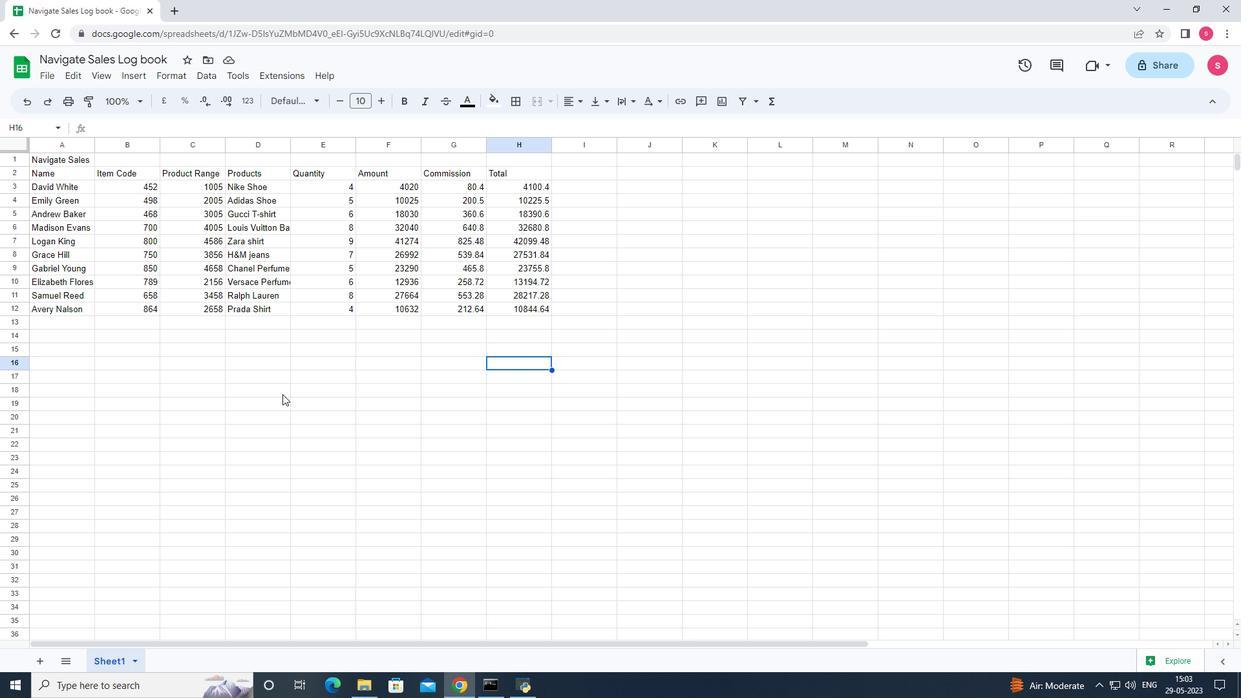 
Action: Mouse pressed left at (282, 394)
Screenshot: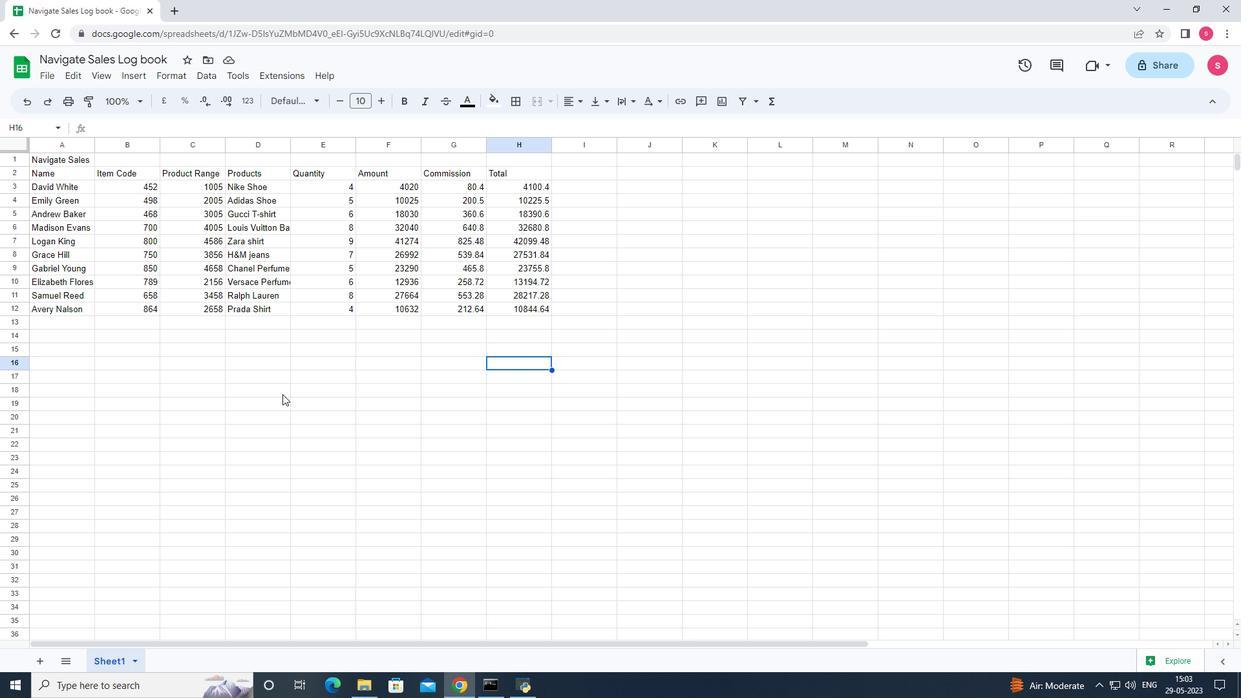 
Action: Mouse moved to (207, 352)
Screenshot: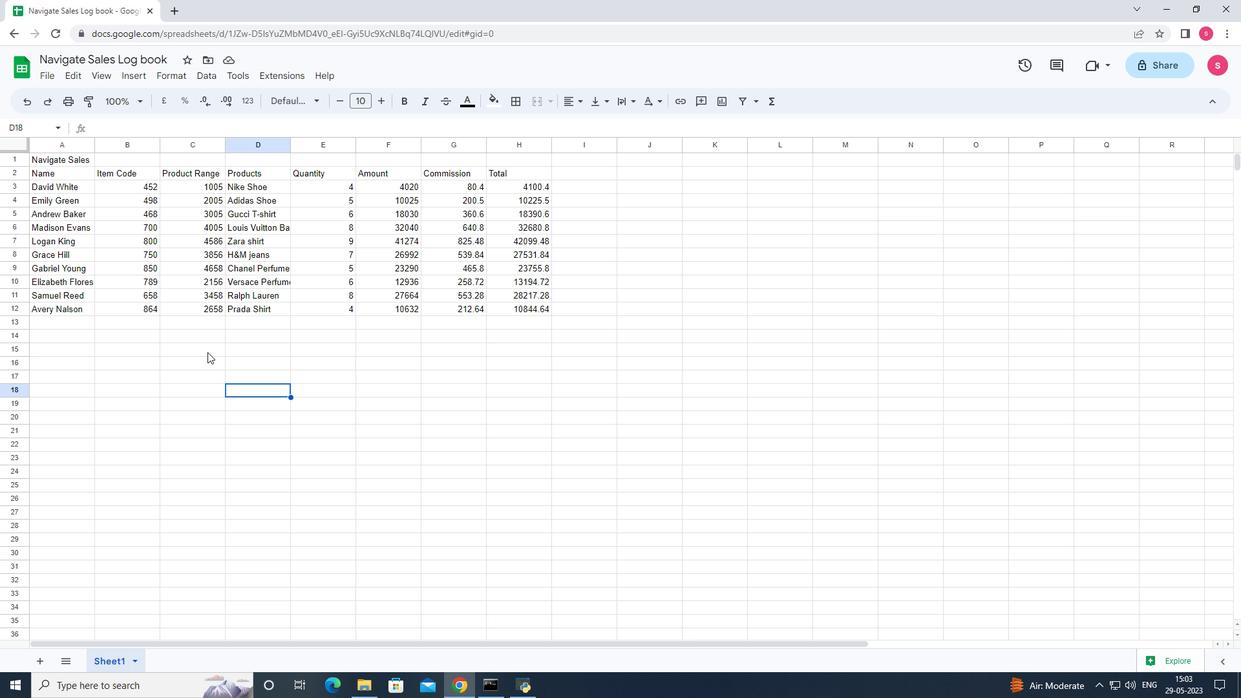 
Action: Mouse pressed left at (207, 352)
Screenshot: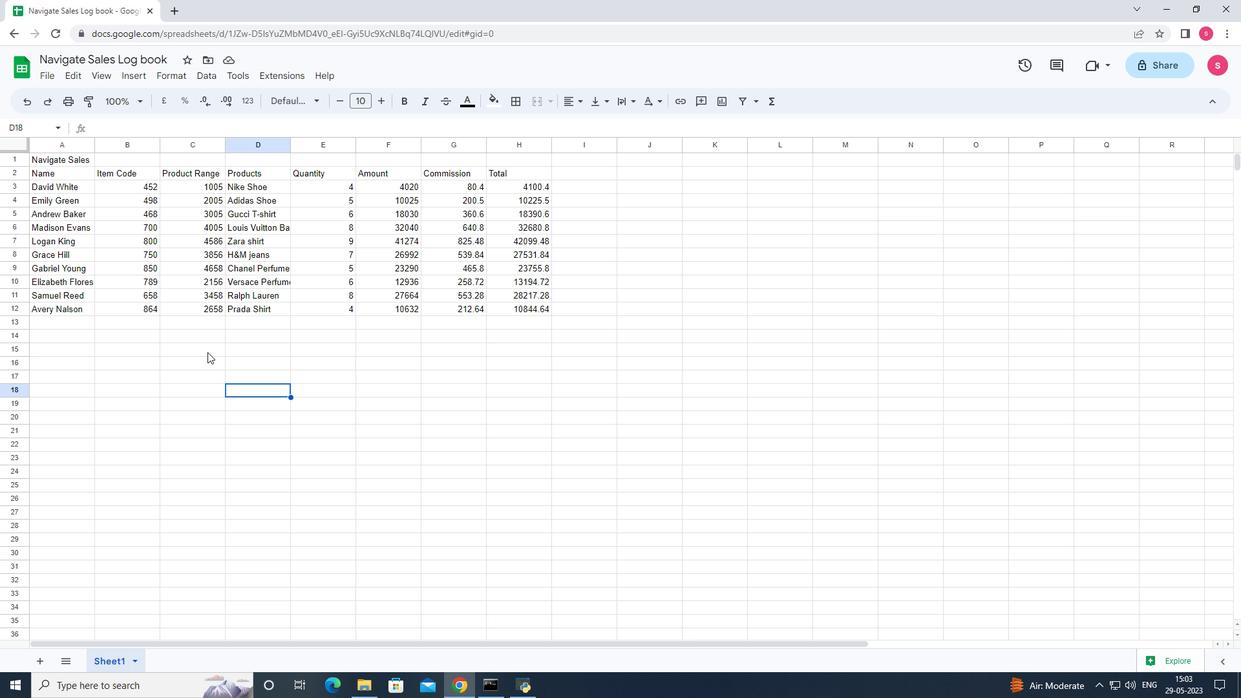 
Action: Mouse moved to (118, 210)
Screenshot: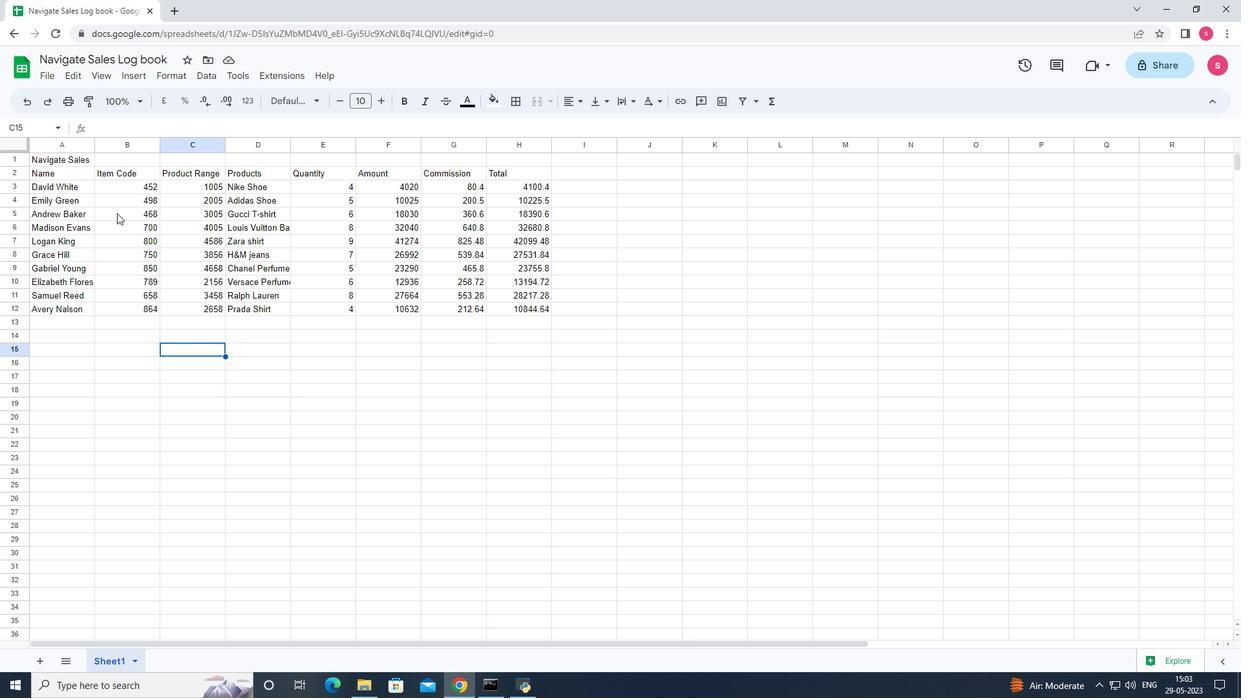 
